 Task: Add a condition where "Status category is new" in unsolved tickets in your groups.
Action: Mouse moved to (324, 568)
Screenshot: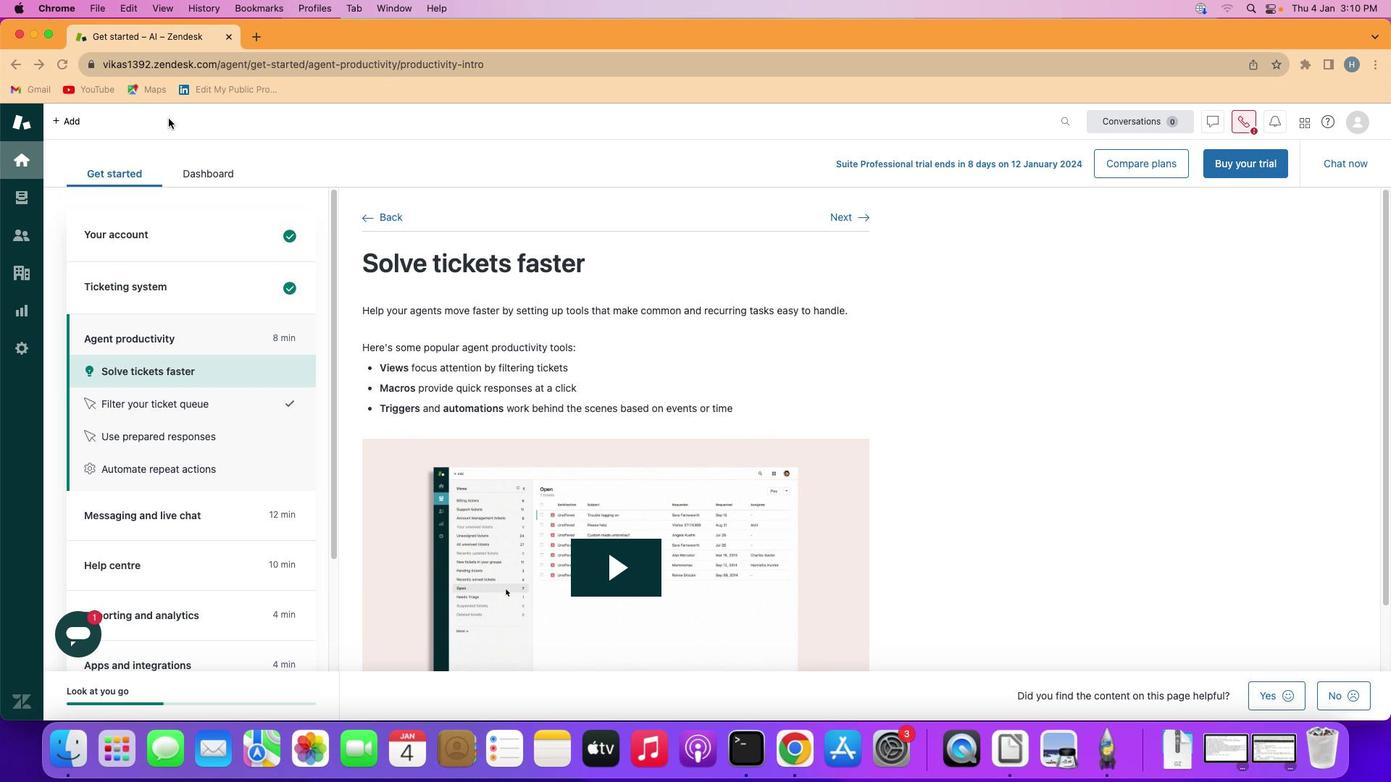 
Action: Mouse pressed left at (324, 568)
Screenshot: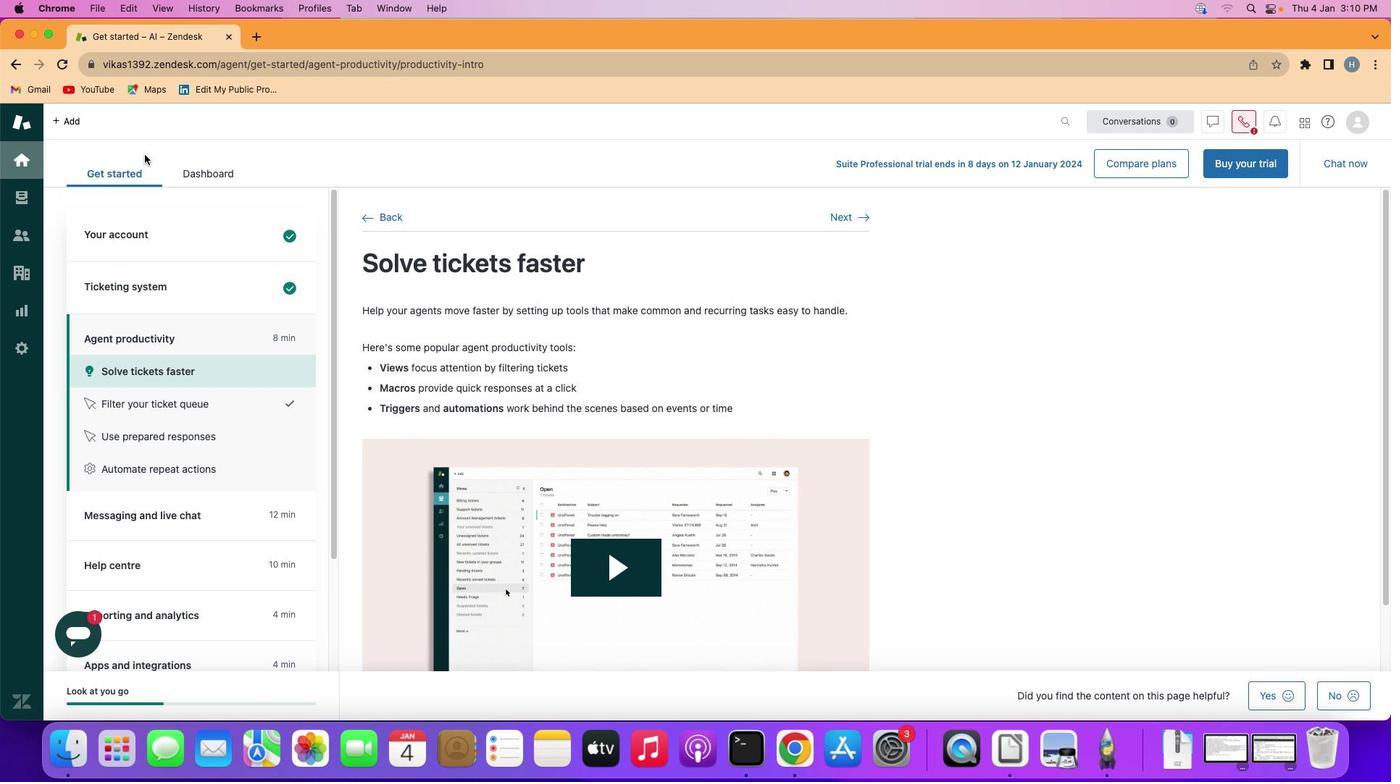 
Action: Mouse moved to (231, 553)
Screenshot: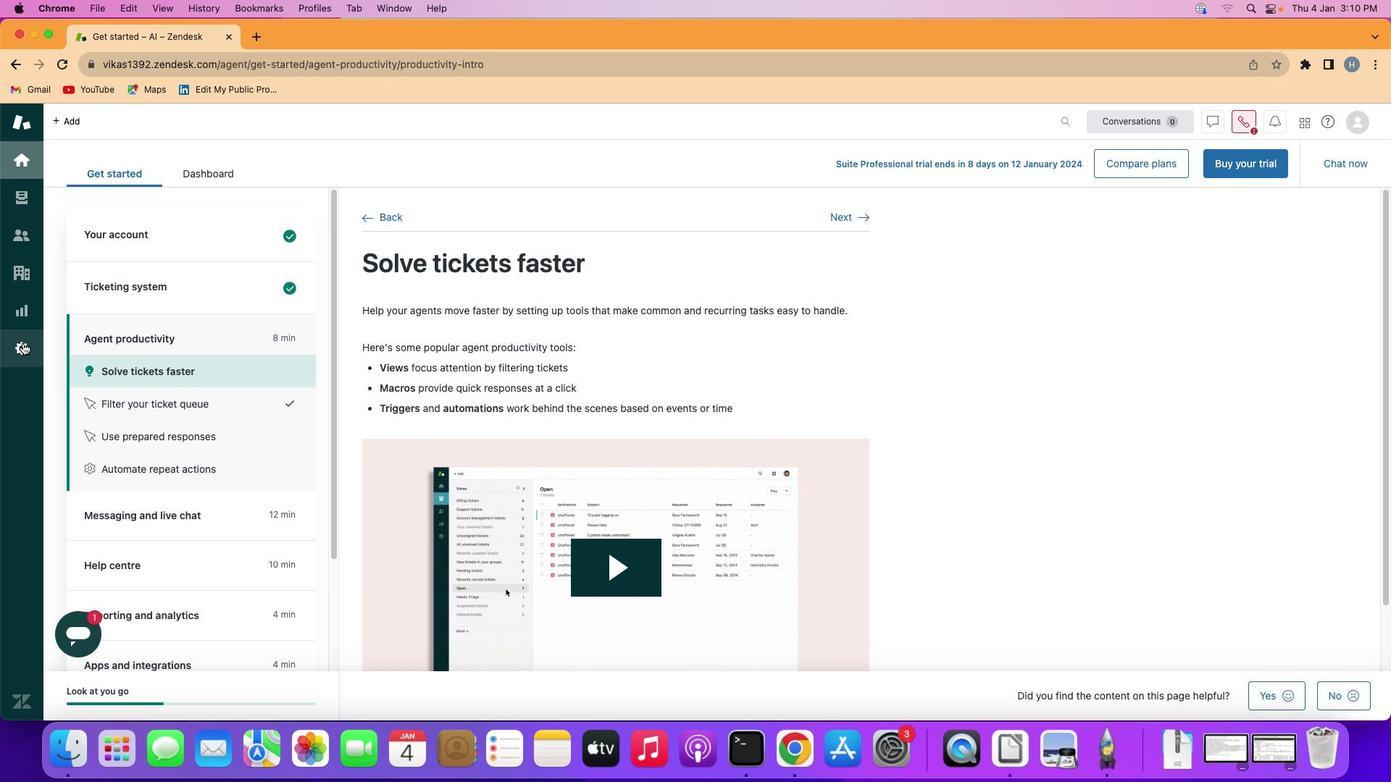 
Action: Mouse pressed left at (231, 553)
Screenshot: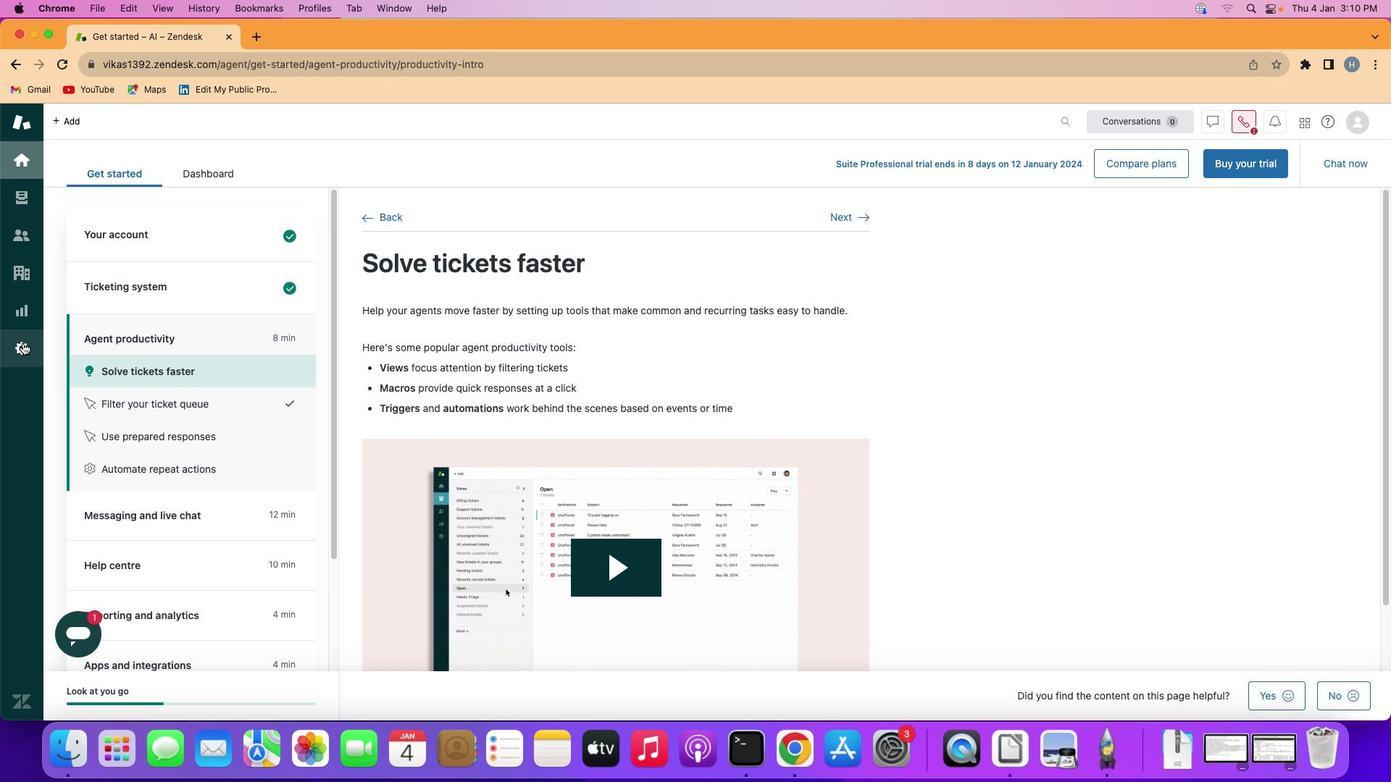 
Action: Mouse moved to (486, 541)
Screenshot: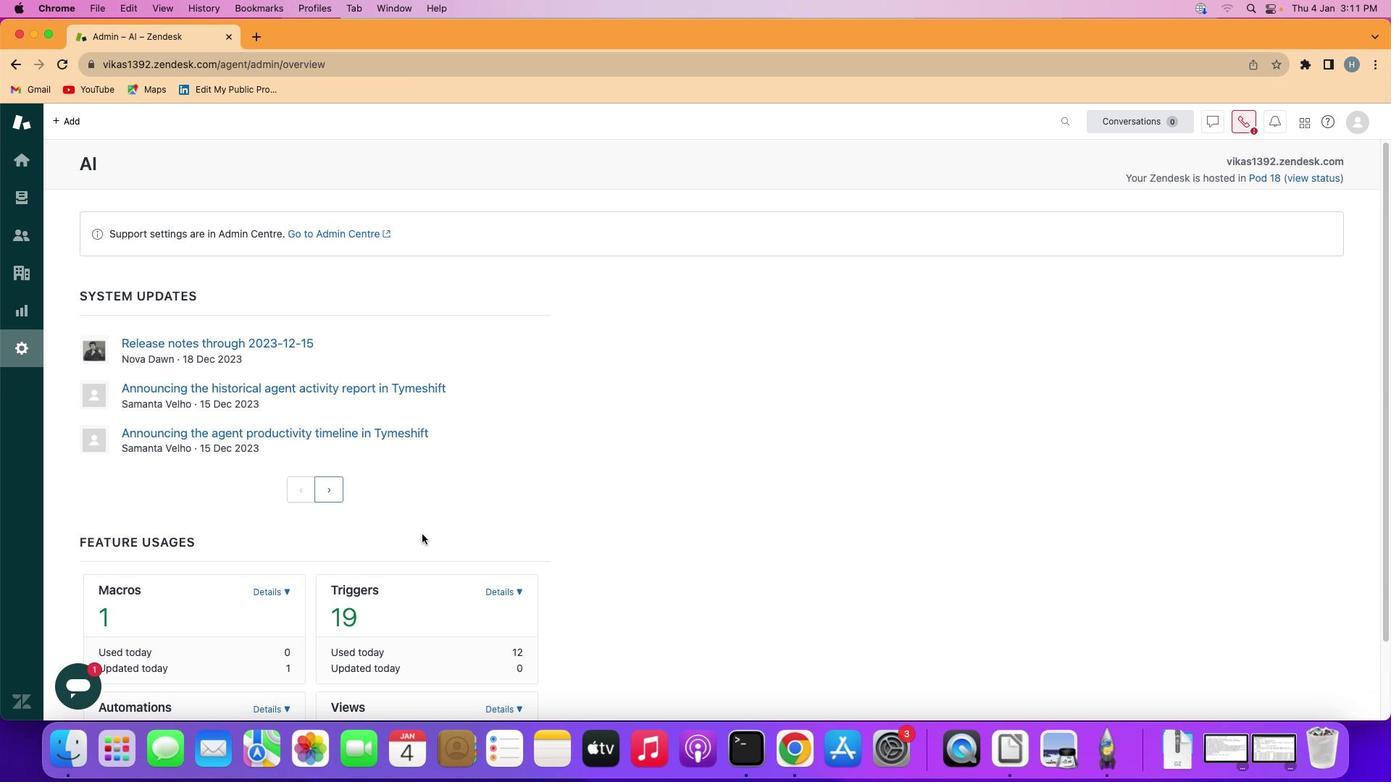 
Action: Mouse scrolled (486, 541) with delta (217, 576)
Screenshot: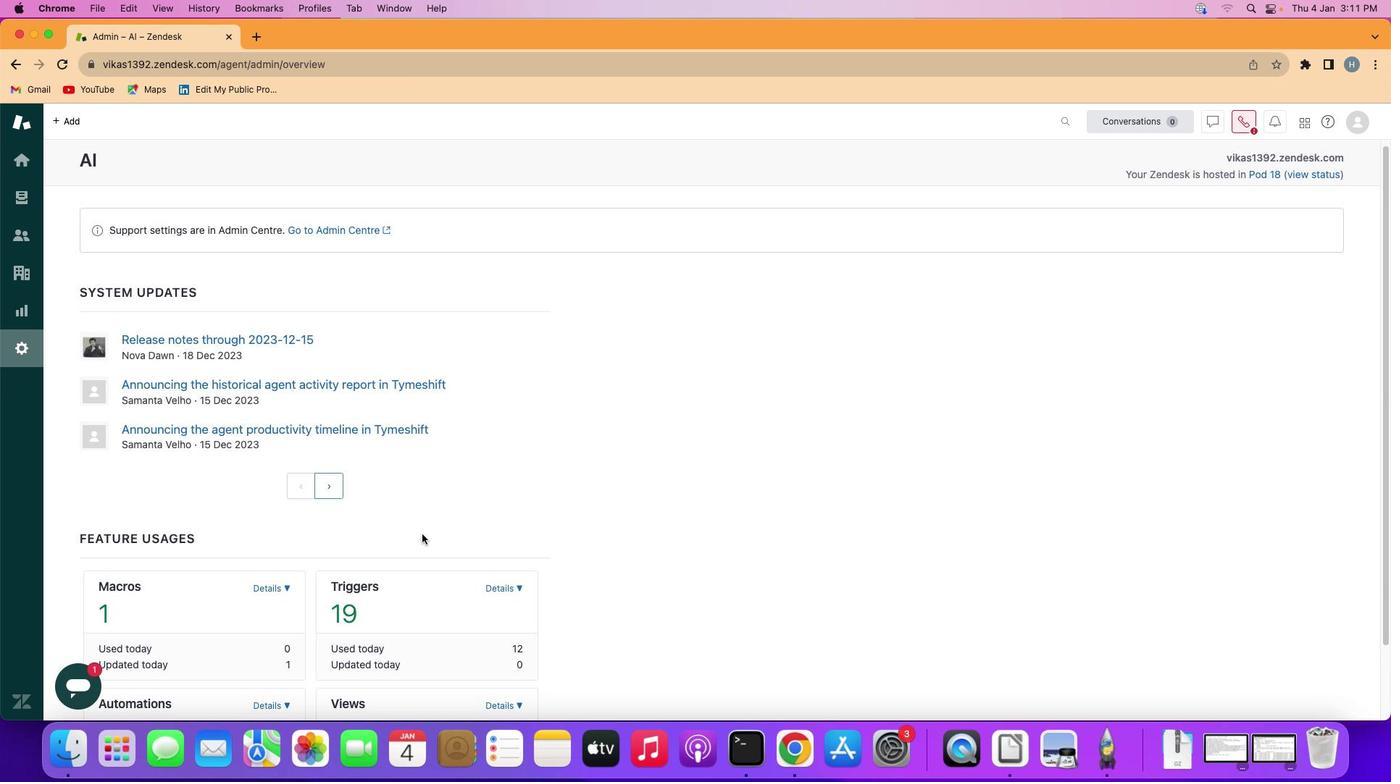 
Action: Mouse scrolled (486, 541) with delta (217, 576)
Screenshot: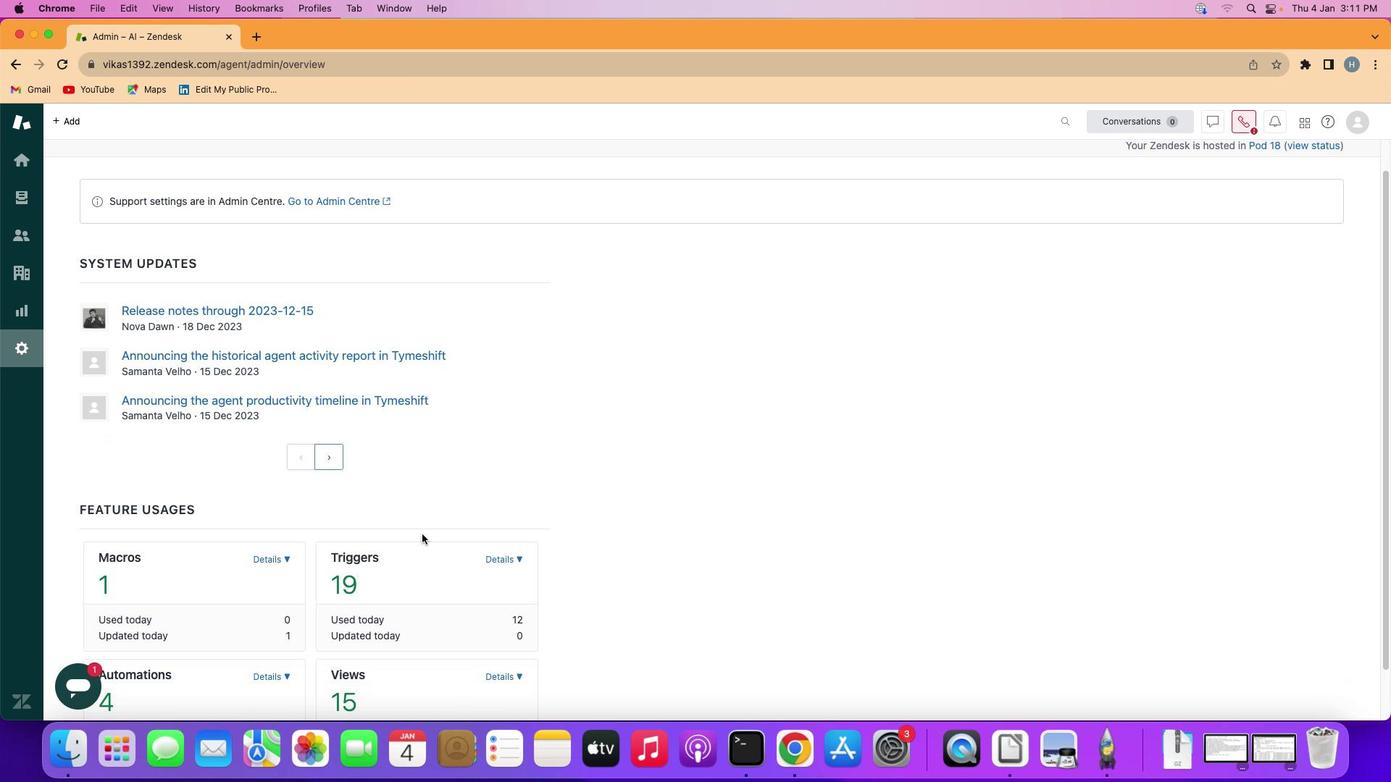 
Action: Mouse scrolled (486, 541) with delta (217, 576)
Screenshot: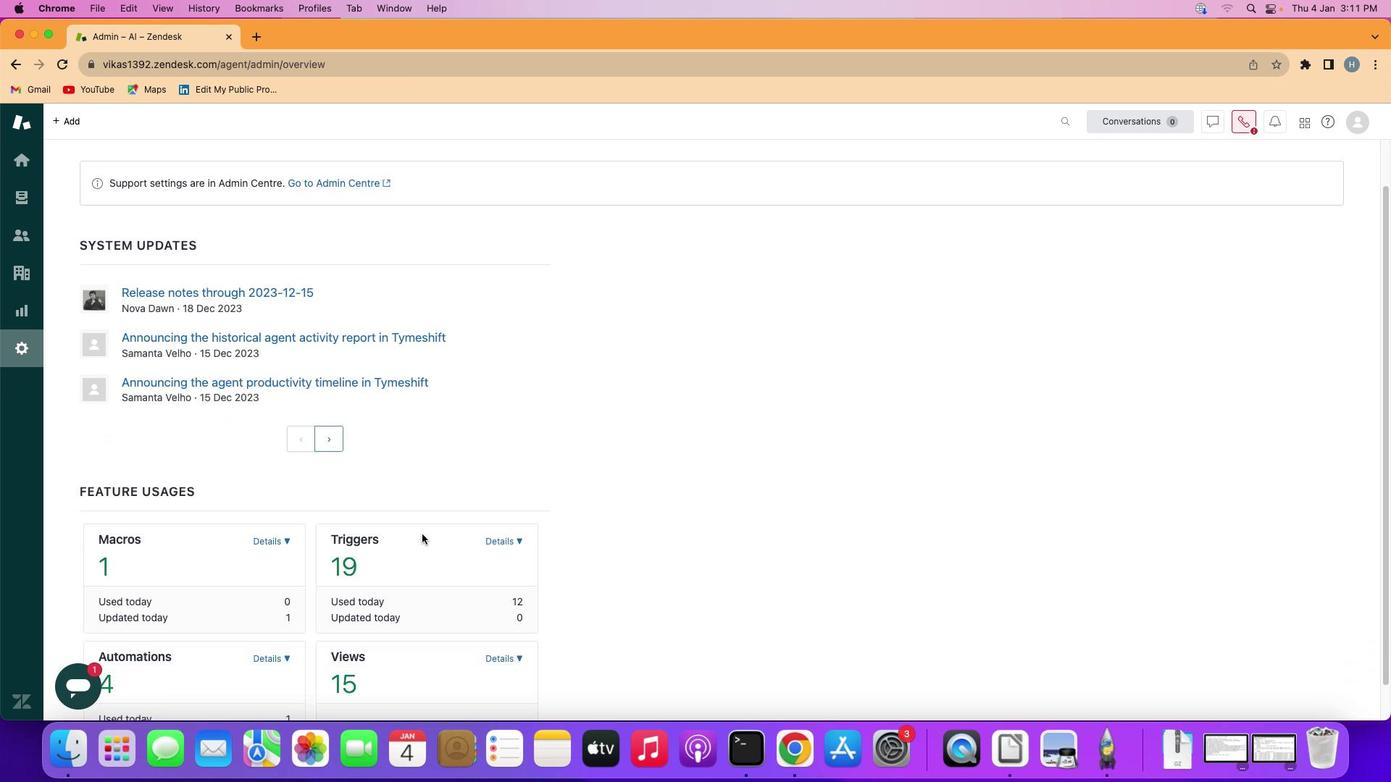 
Action: Mouse scrolled (486, 541) with delta (217, 576)
Screenshot: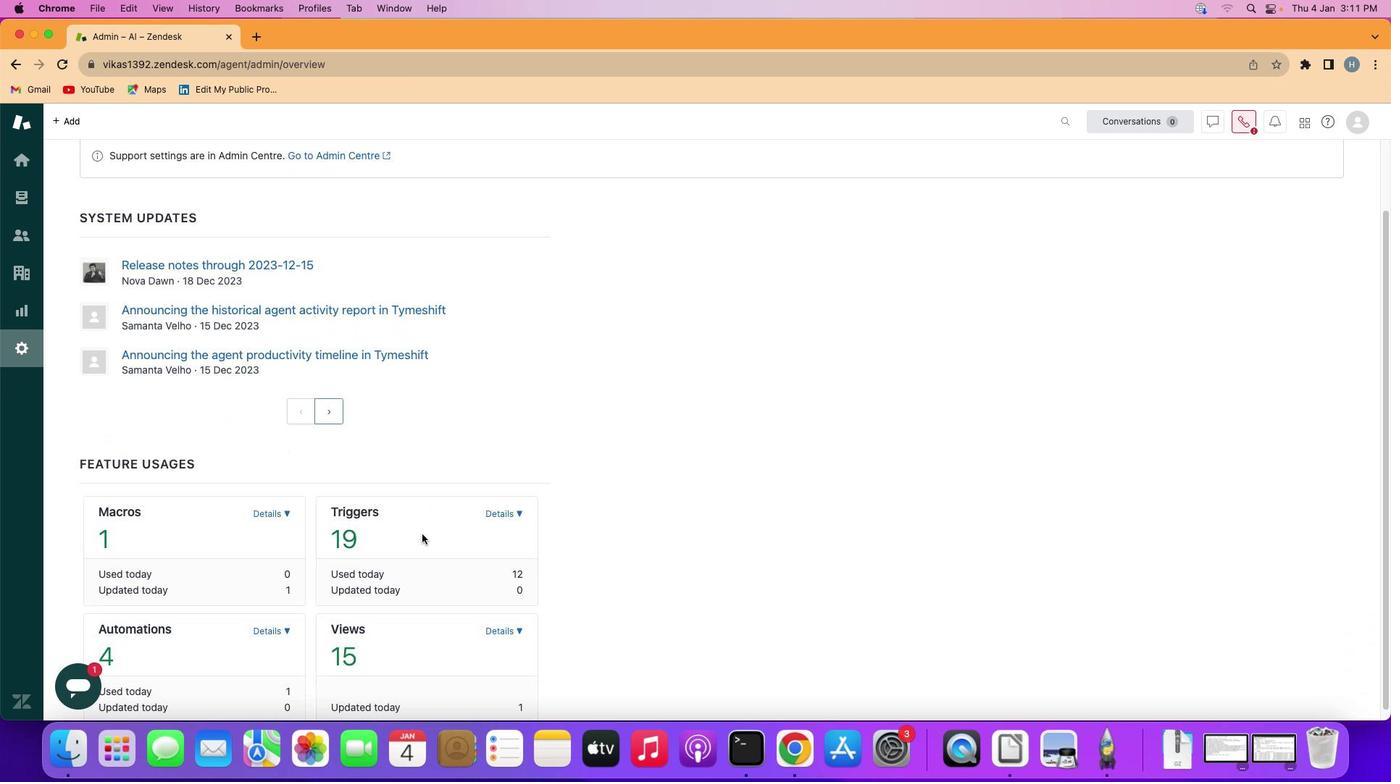 
Action: Mouse scrolled (486, 541) with delta (217, 576)
Screenshot: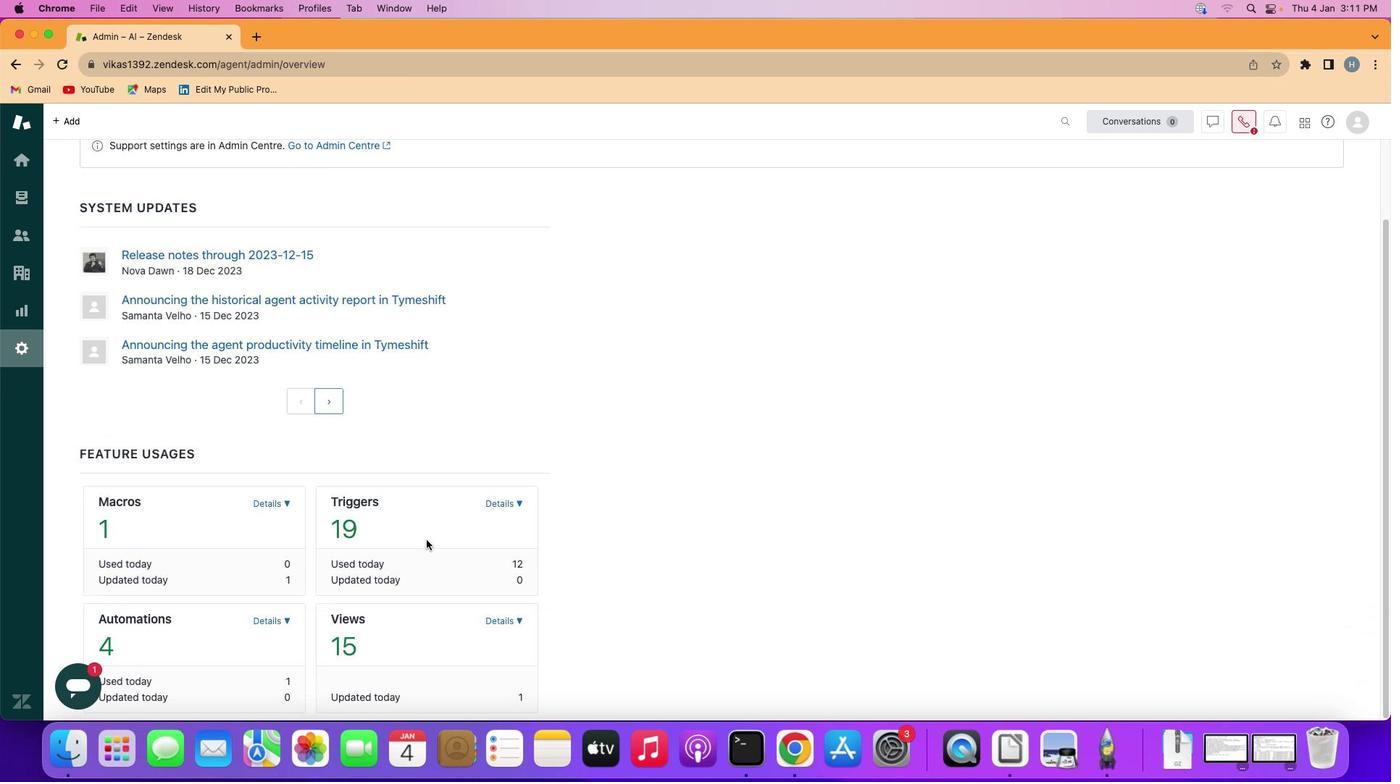 
Action: Mouse moved to (536, 534)
Screenshot: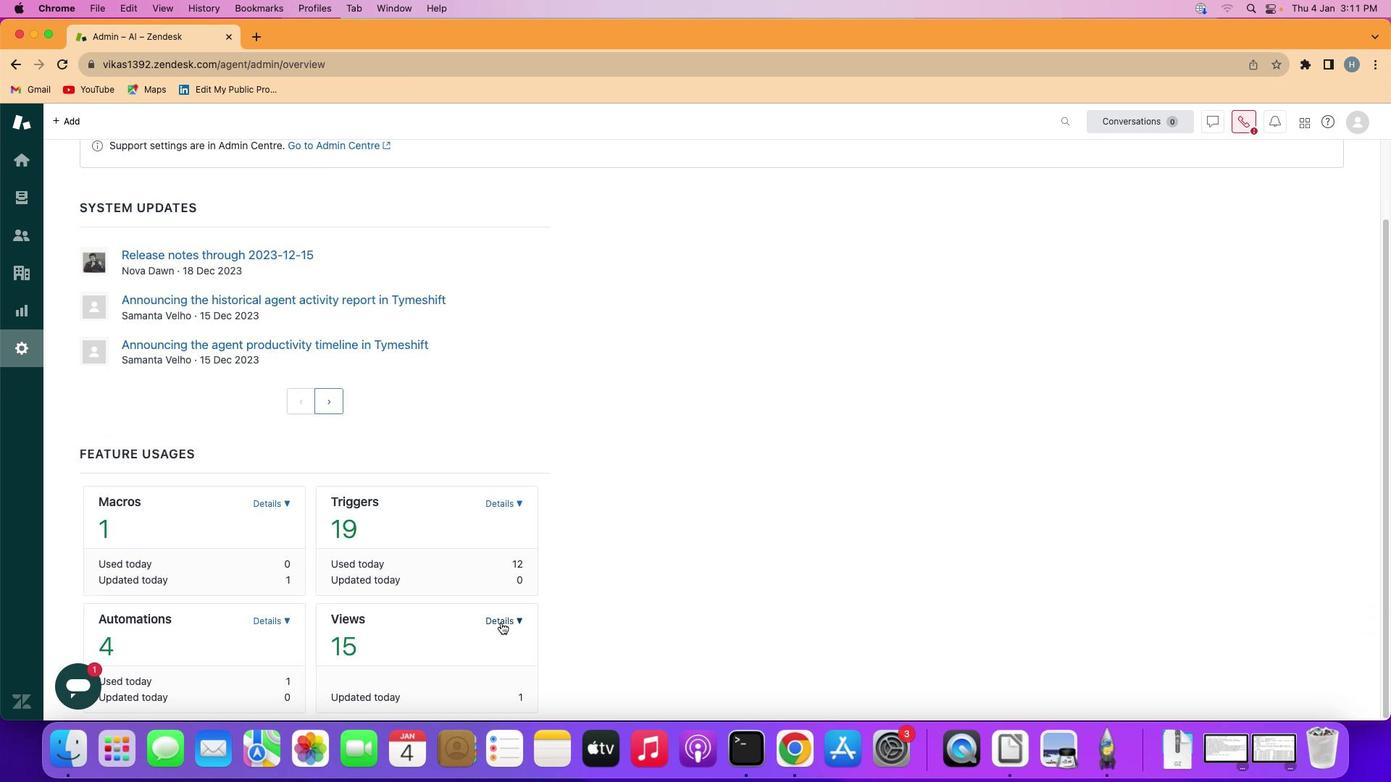 
Action: Mouse pressed left at (536, 534)
Screenshot: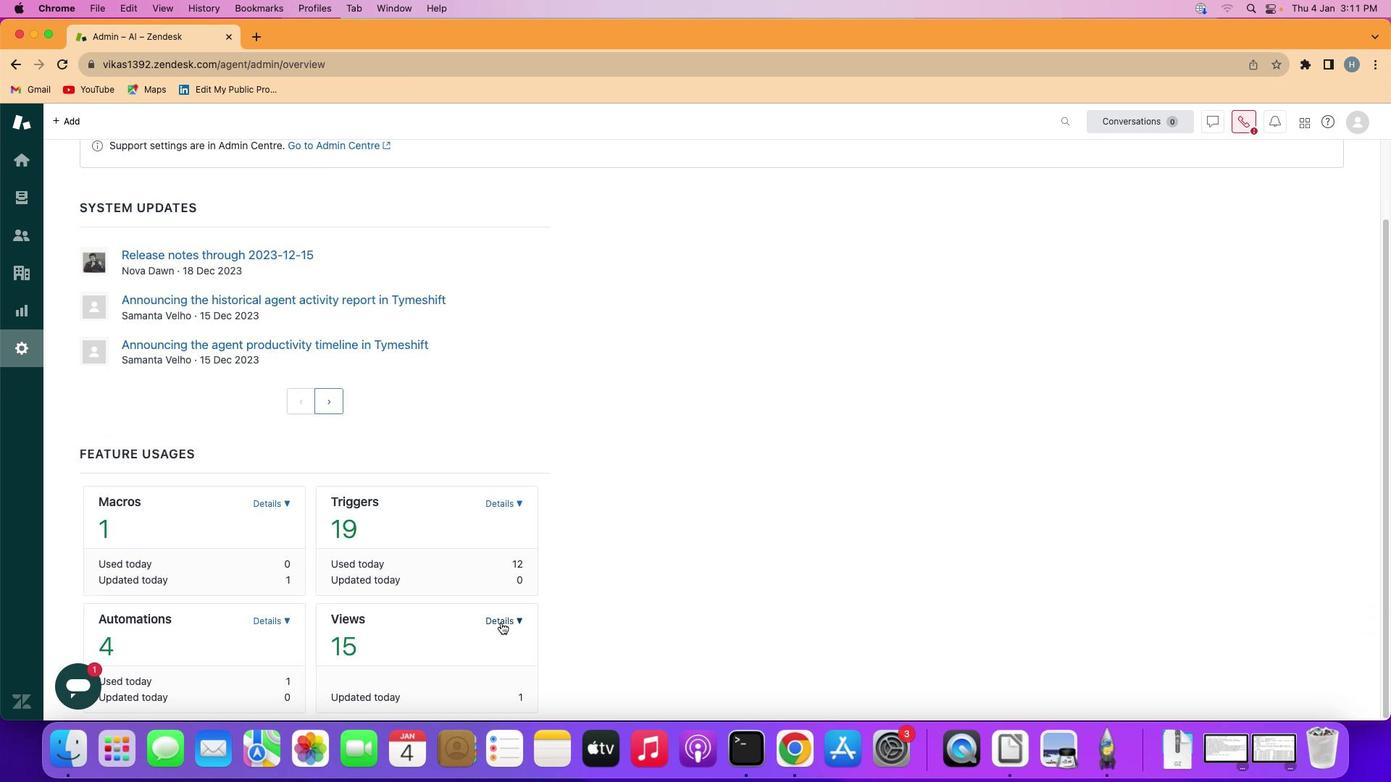 
Action: Mouse moved to (490, 531)
Screenshot: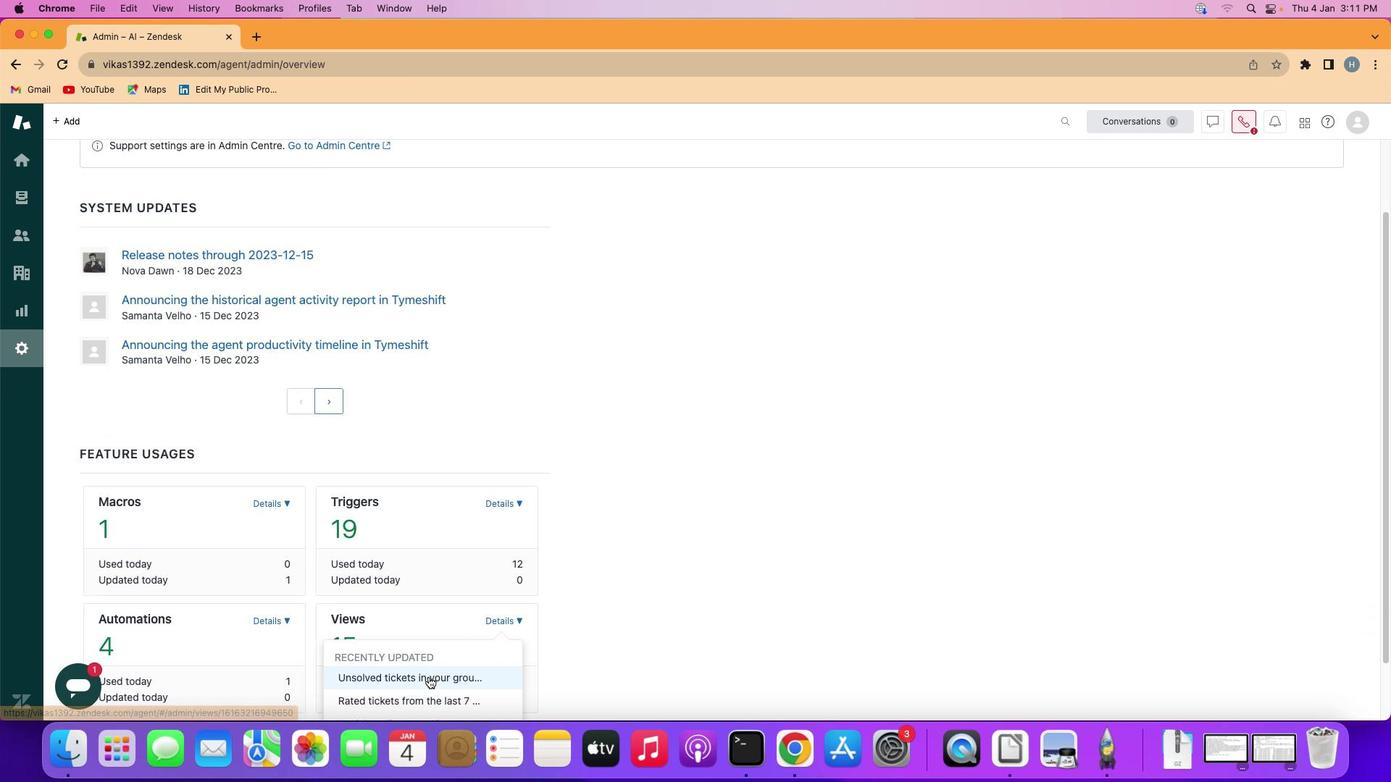 
Action: Mouse pressed left at (490, 531)
Screenshot: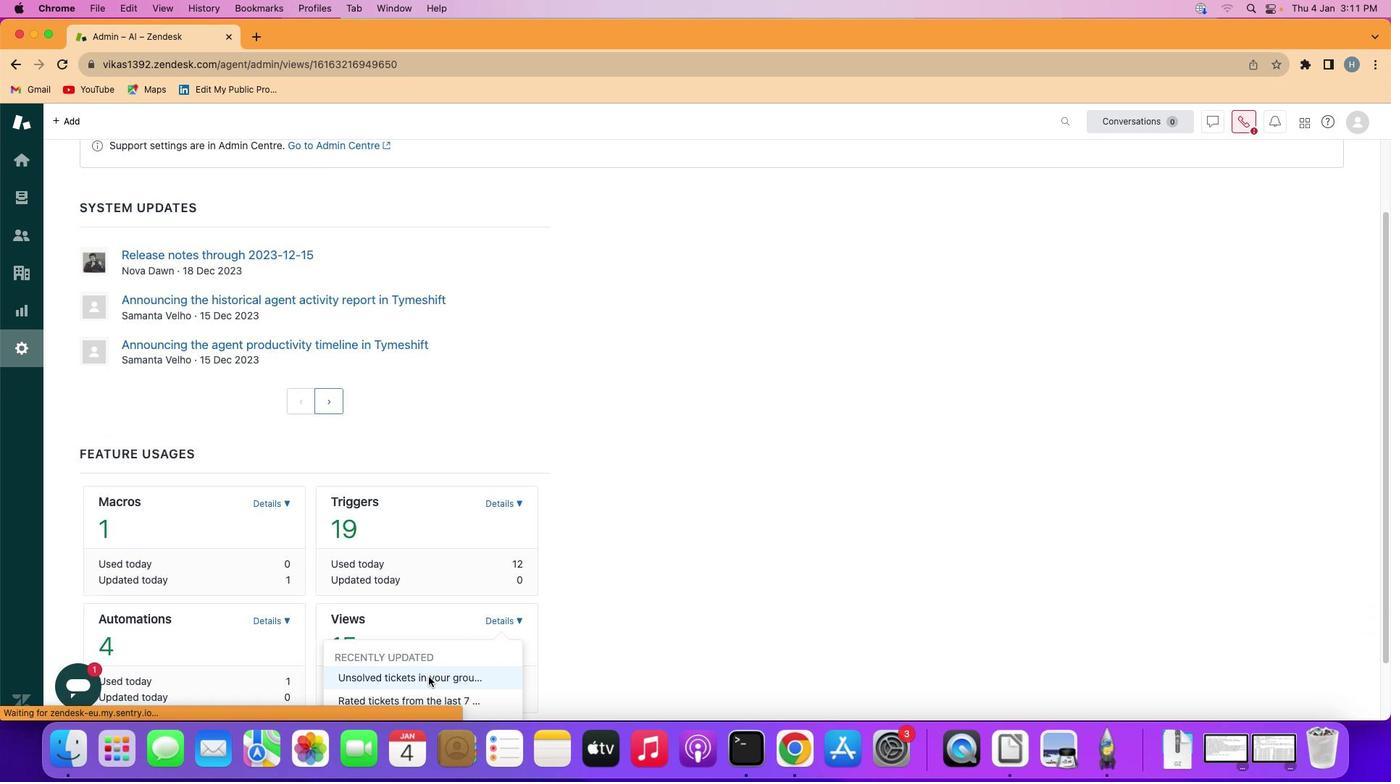 
Action: Mouse moved to (394, 540)
Screenshot: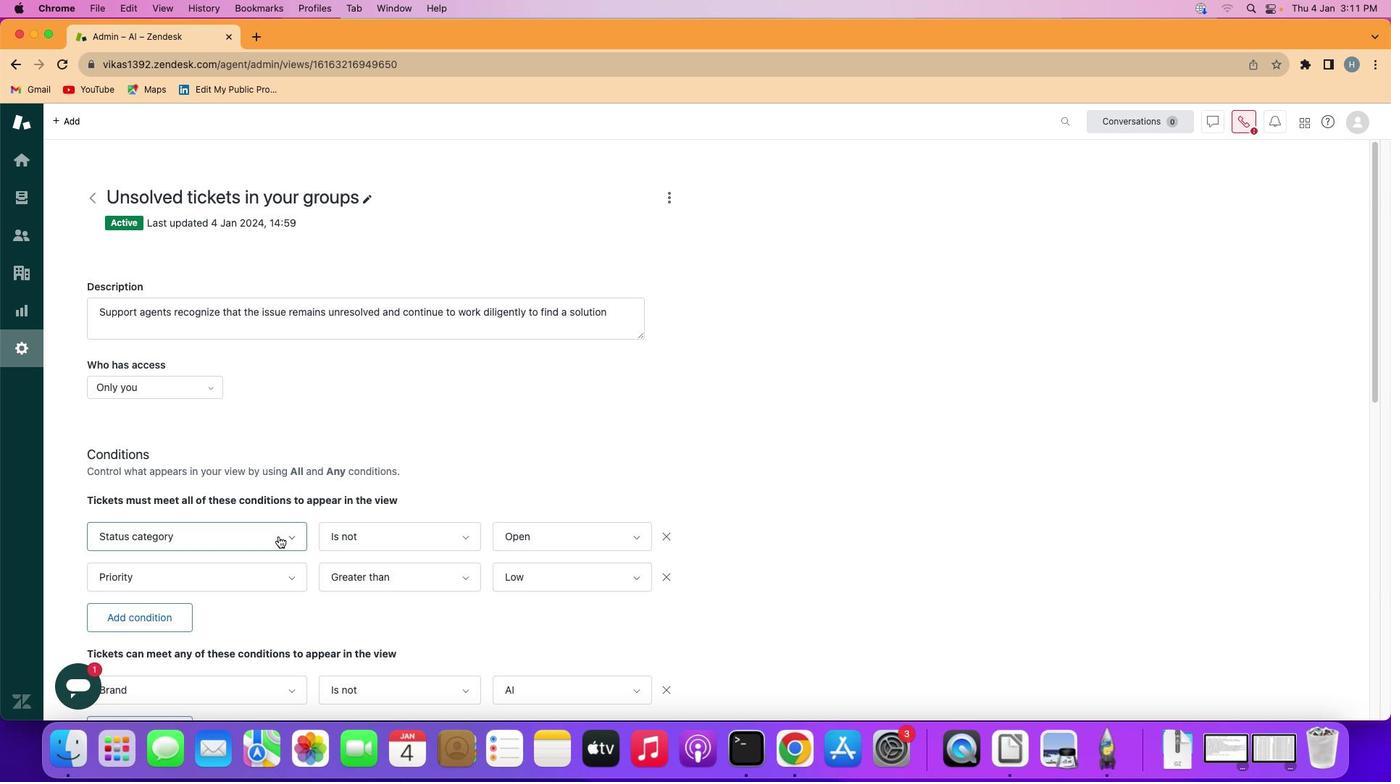 
Action: Mouse pressed left at (394, 540)
Screenshot: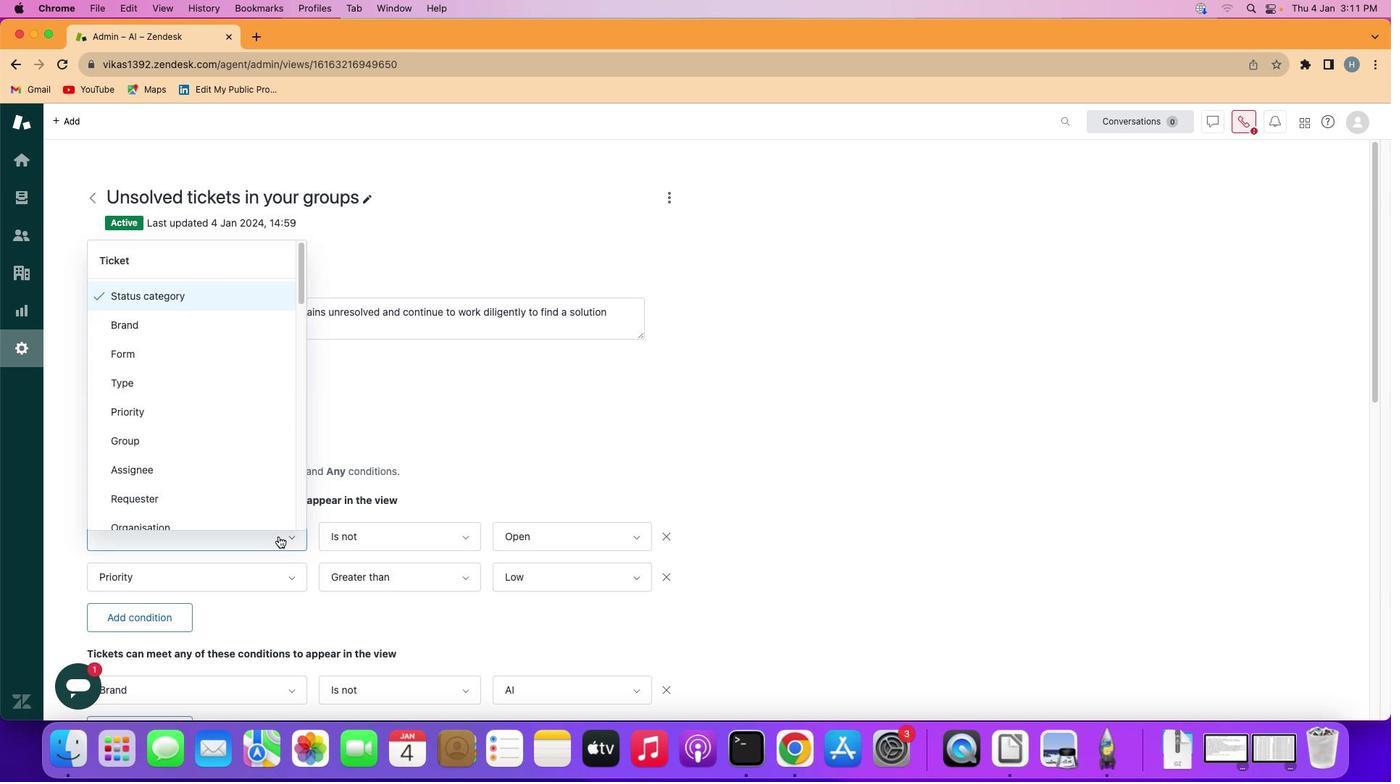 
Action: Mouse moved to (357, 557)
Screenshot: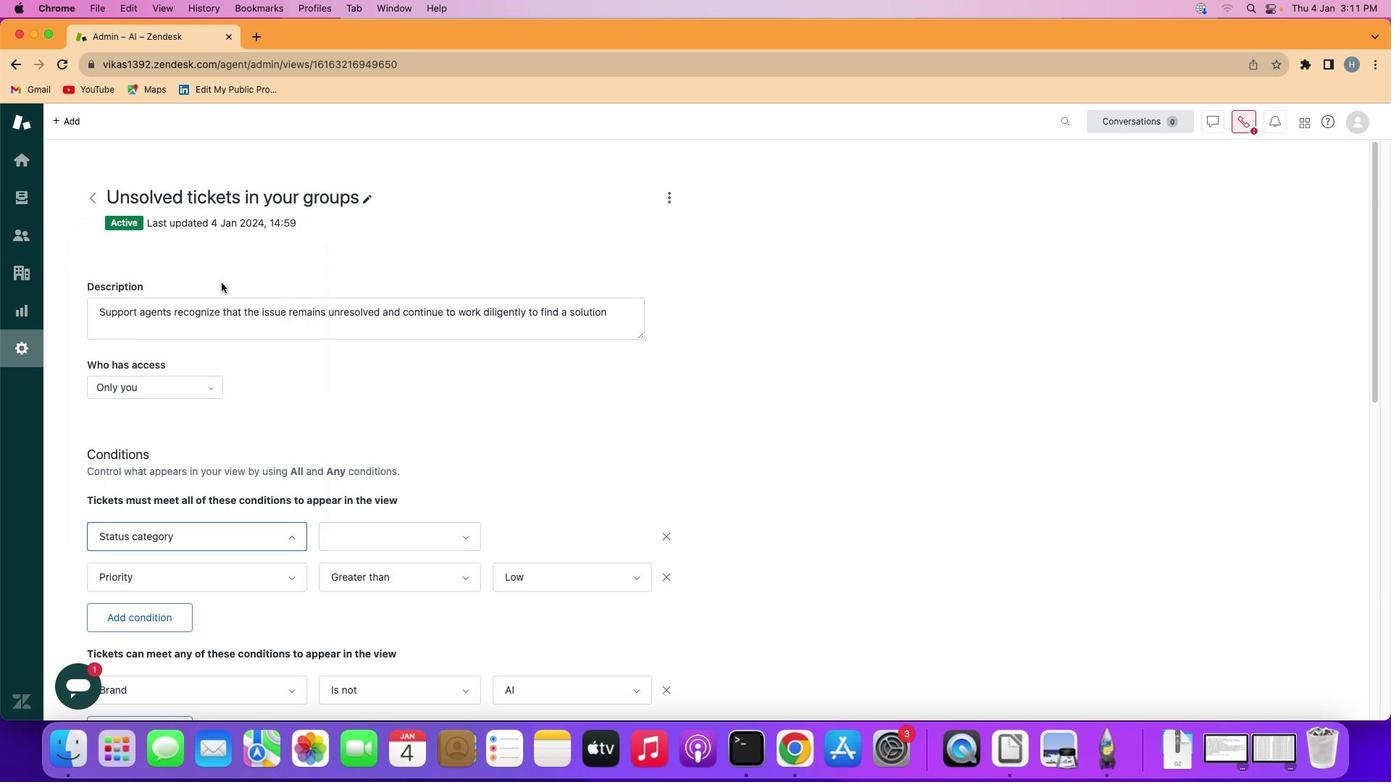 
Action: Mouse pressed left at (357, 557)
Screenshot: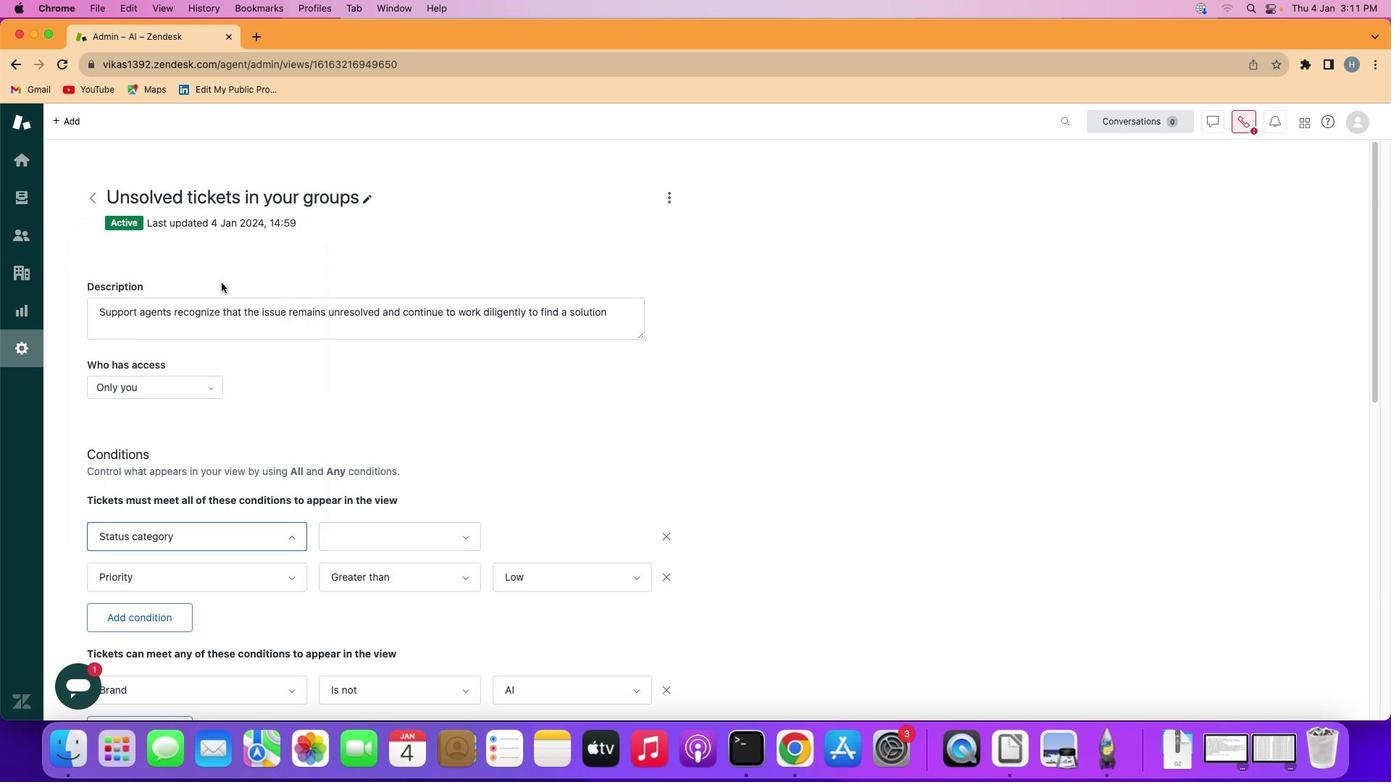 
Action: Mouse moved to (505, 540)
Screenshot: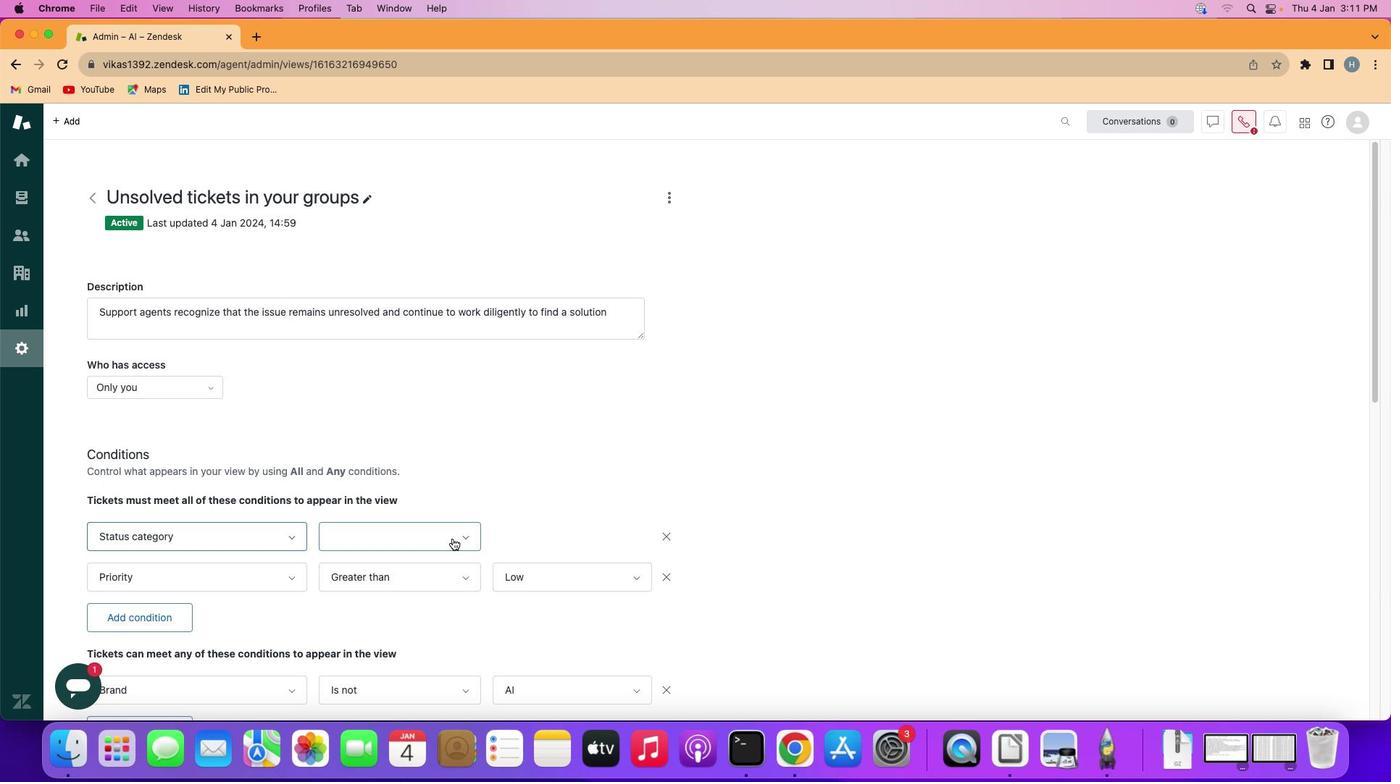
Action: Mouse pressed left at (505, 540)
Screenshot: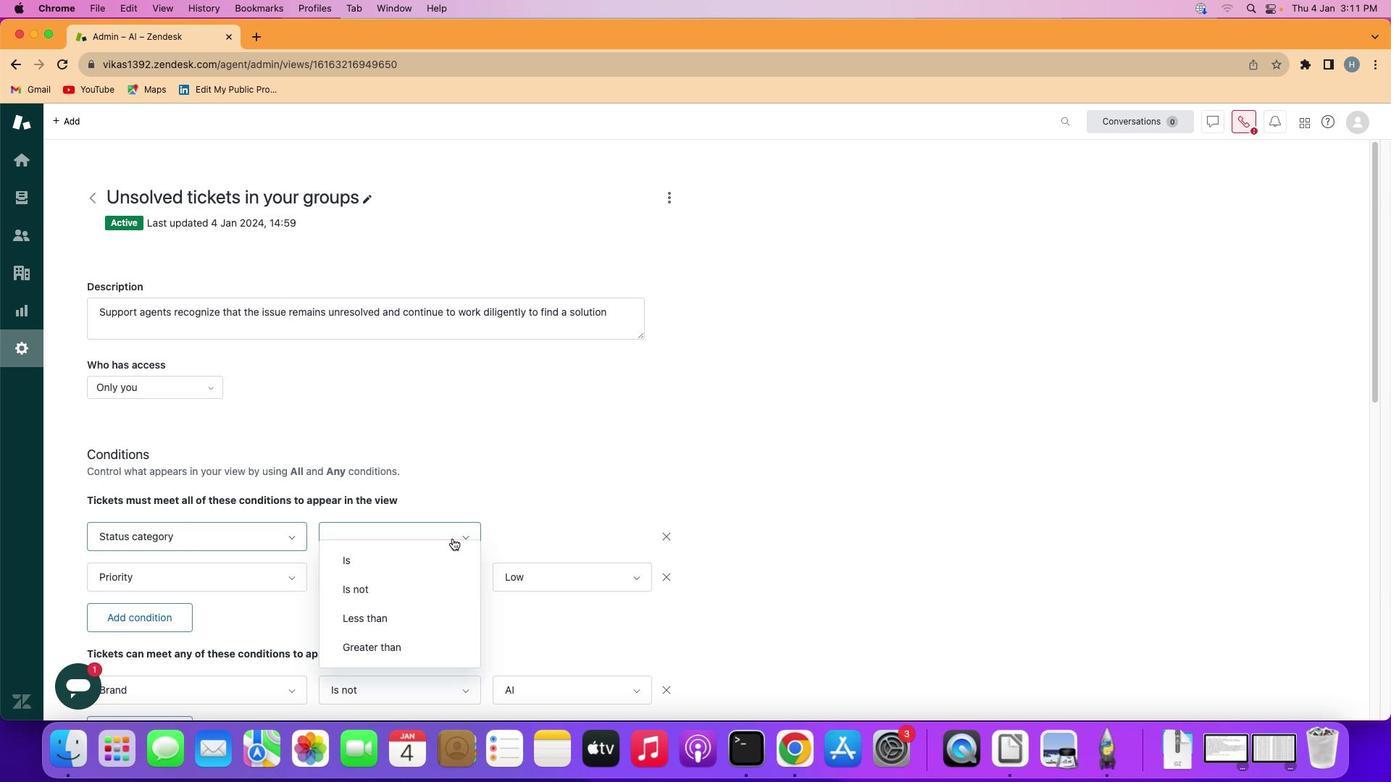 
Action: Mouse moved to (485, 538)
Screenshot: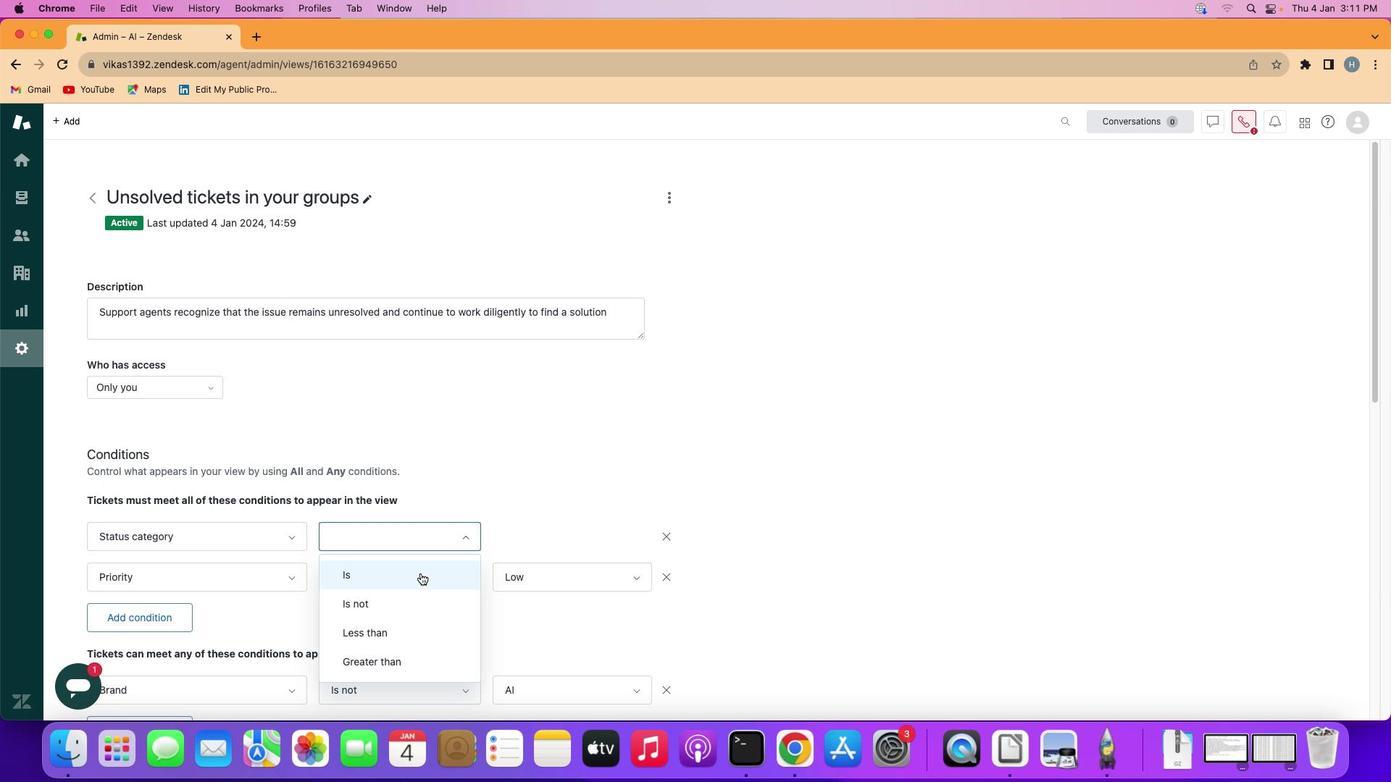 
Action: Mouse pressed left at (485, 538)
Screenshot: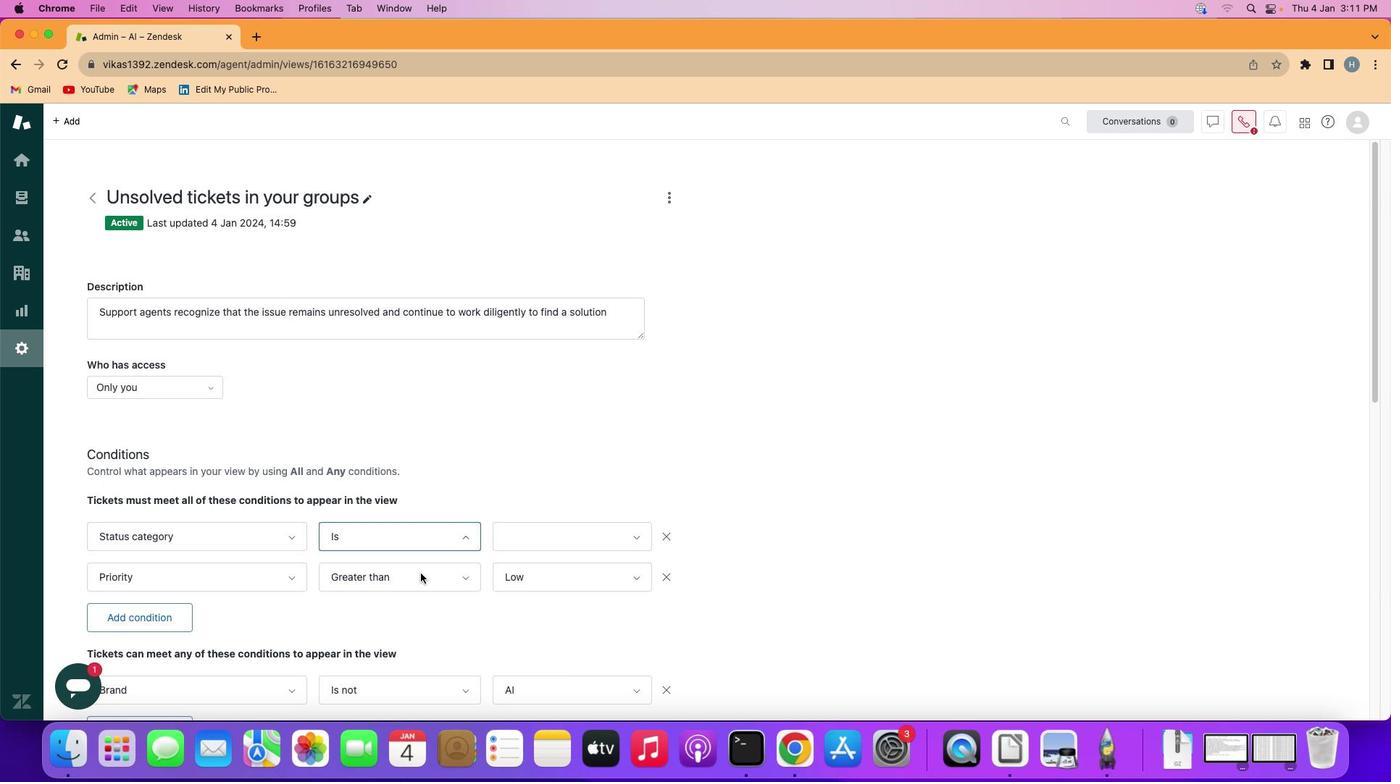 
Action: Mouse moved to (608, 540)
Screenshot: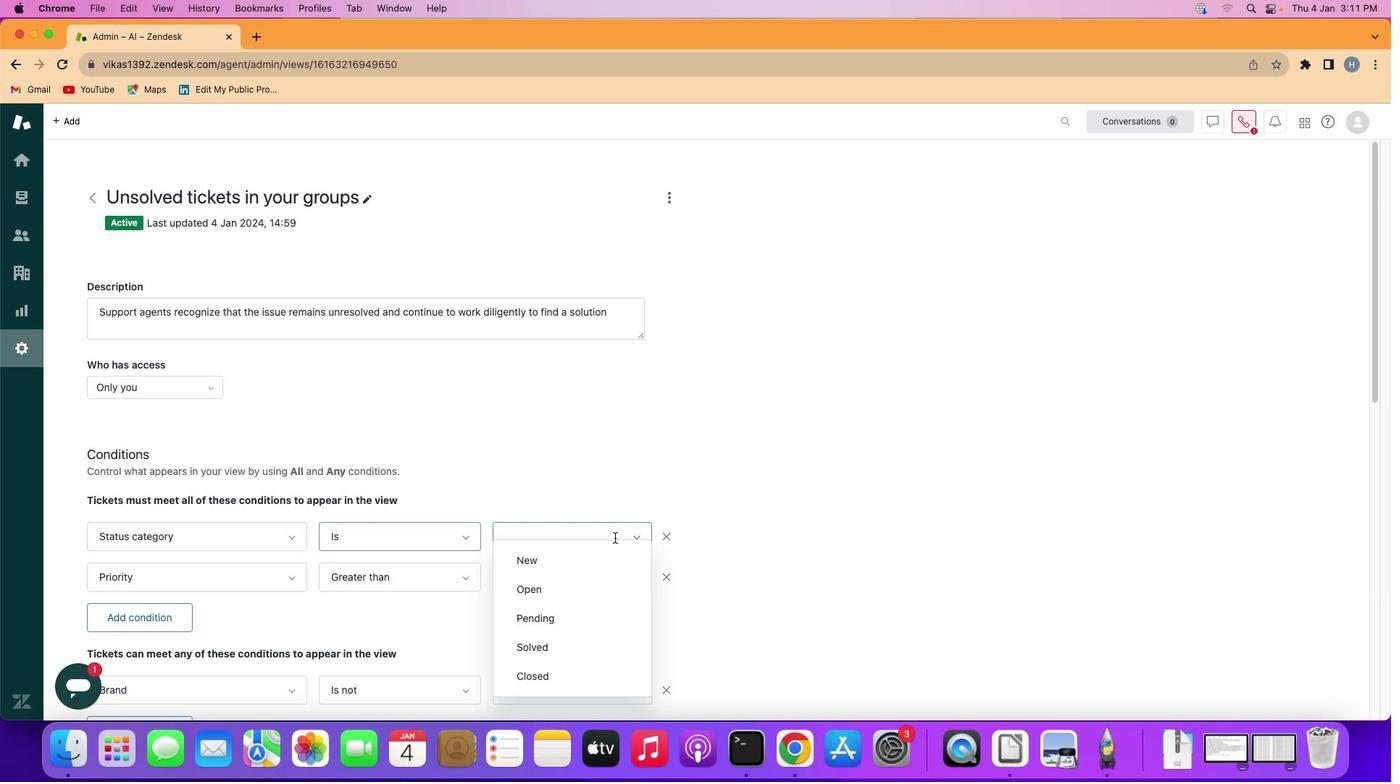 
Action: Mouse pressed left at (608, 540)
Screenshot: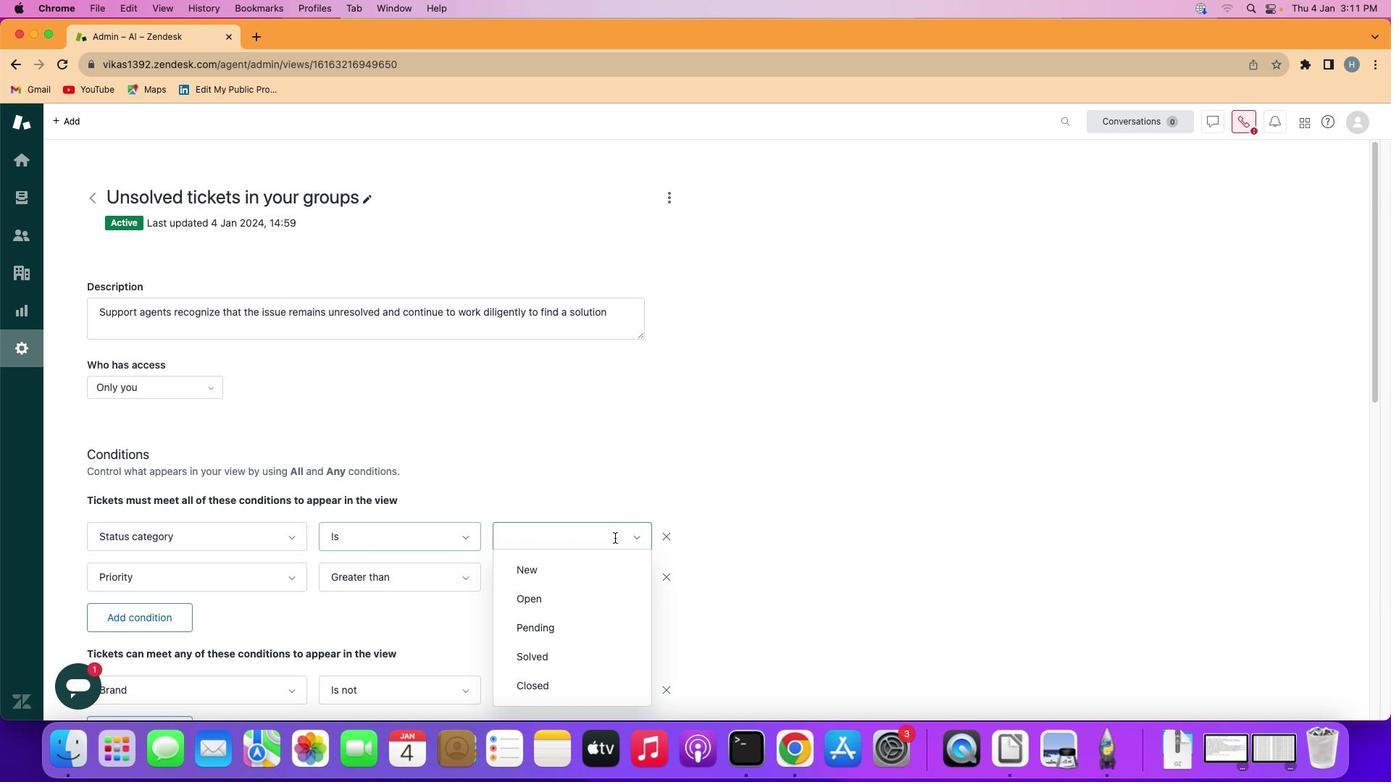 
Action: Mouse moved to (592, 538)
Screenshot: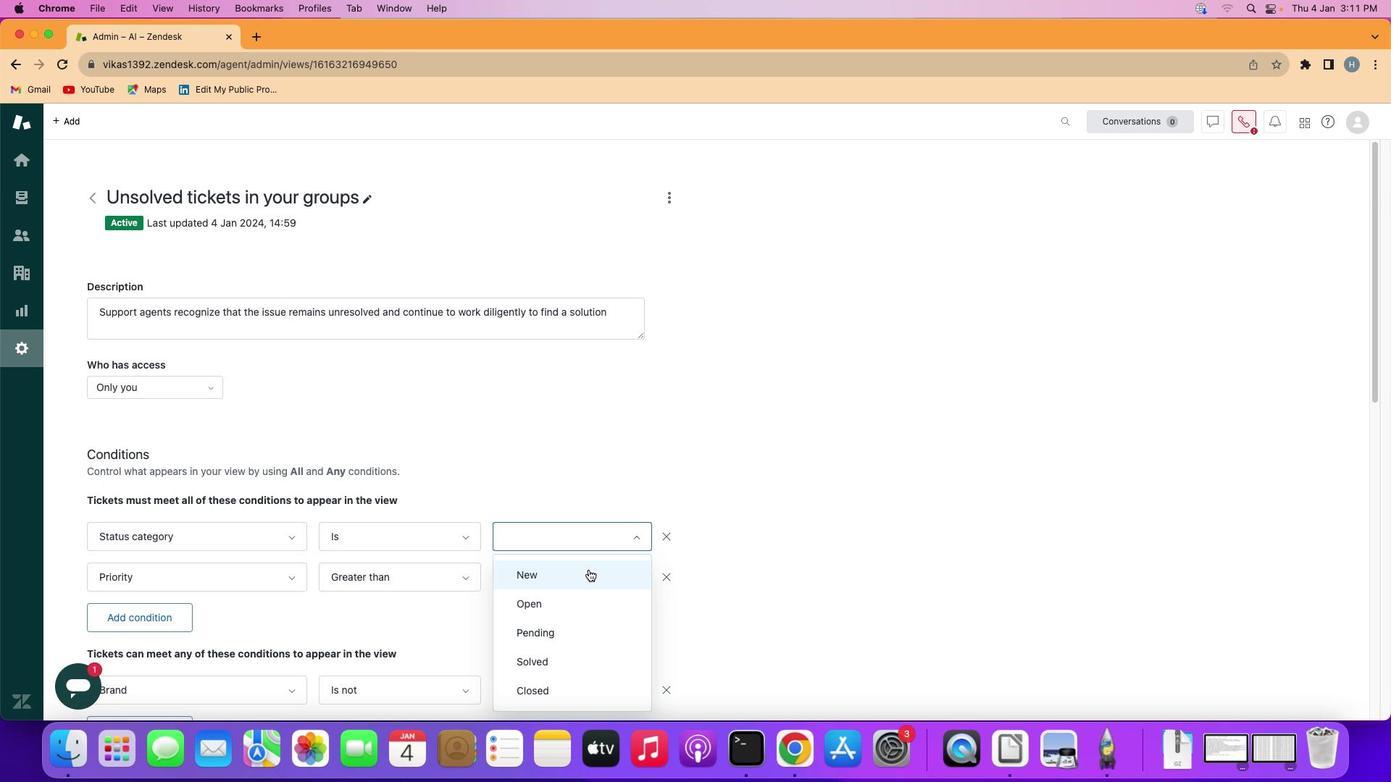 
Action: Mouse pressed left at (592, 538)
Screenshot: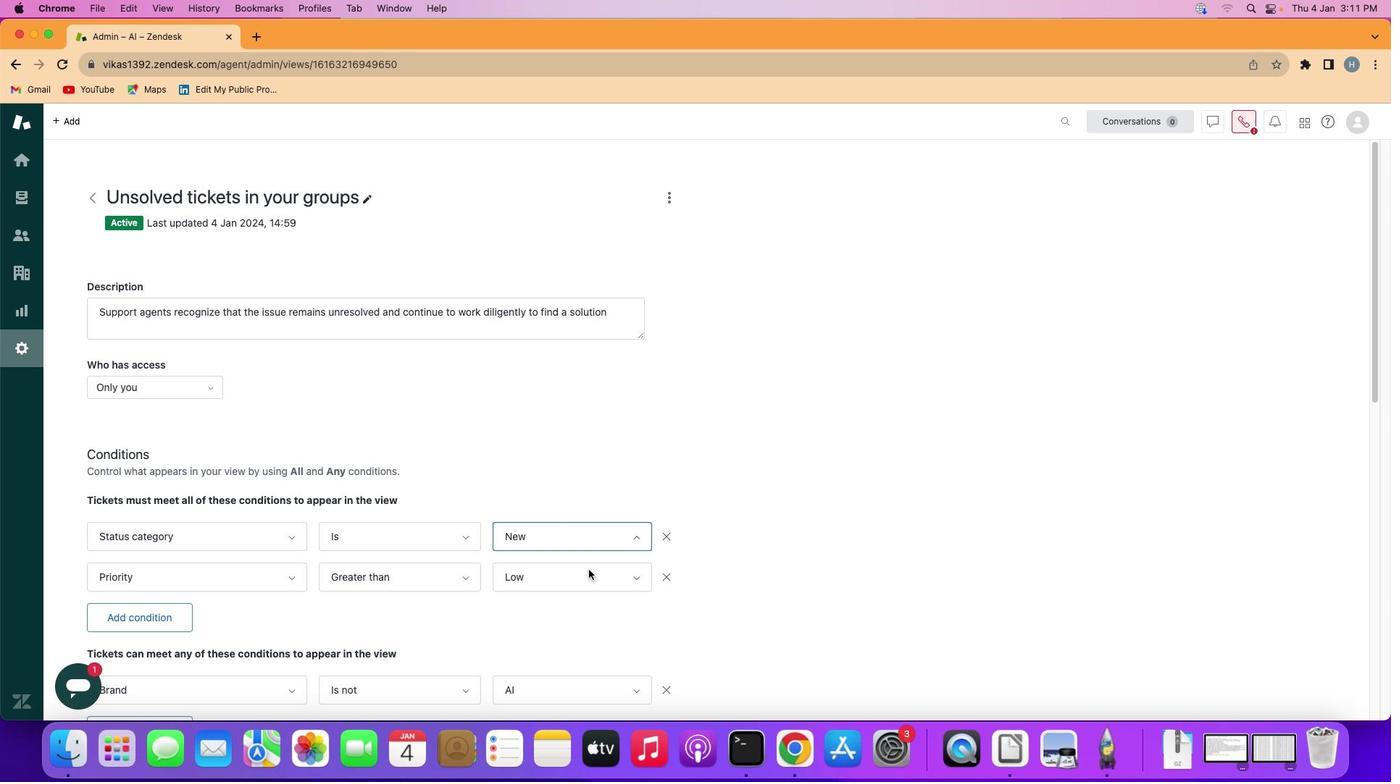 
Action: Mouse moved to (607, 534)
Screenshot: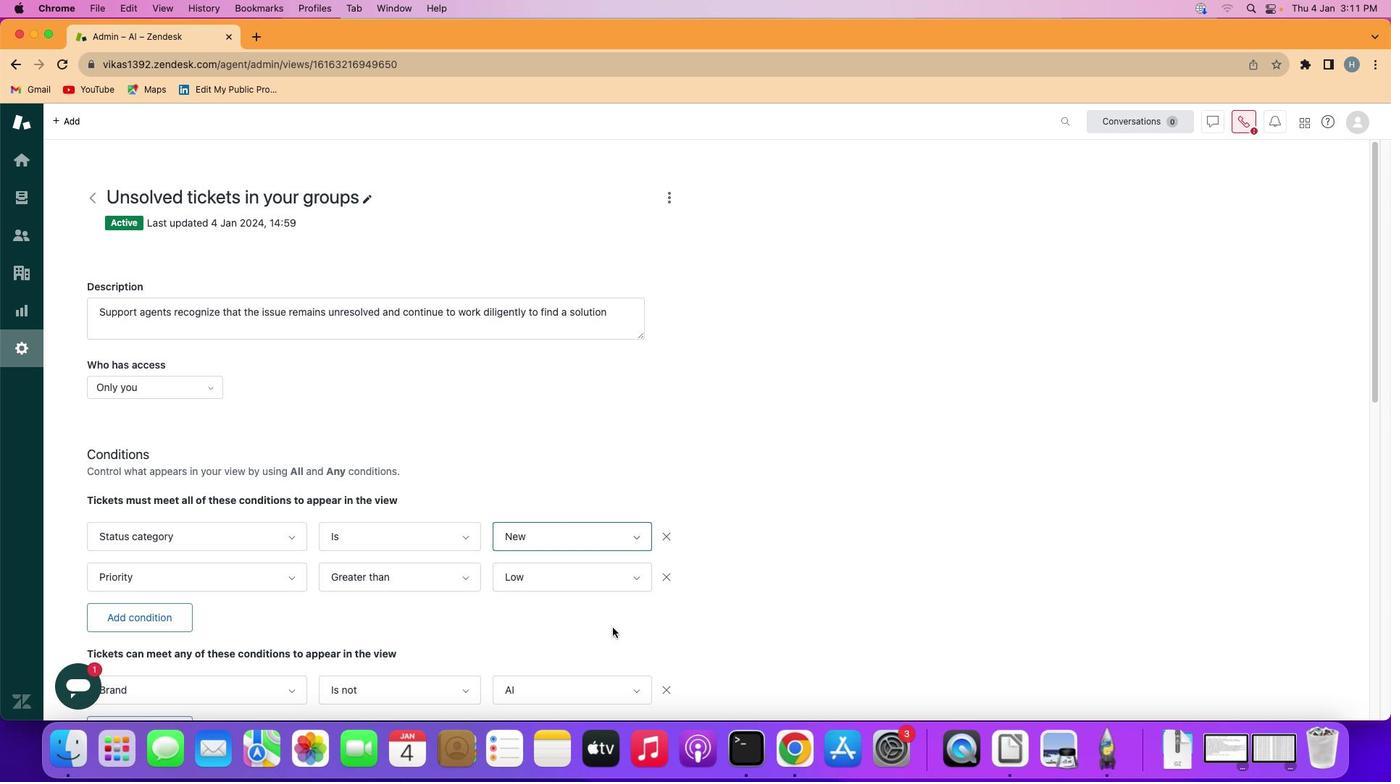 
Action: Mouse scrolled (607, 534) with delta (217, 576)
Screenshot: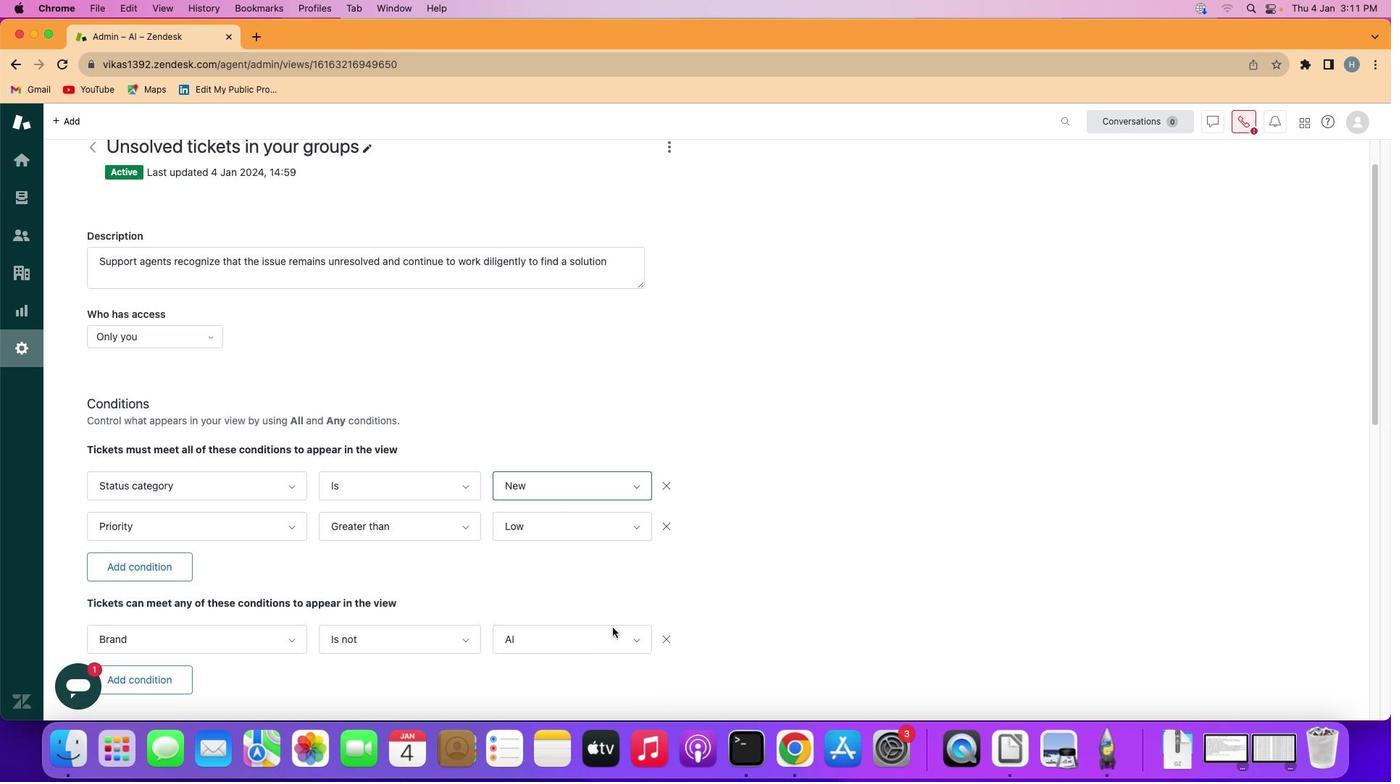 
Action: Mouse moved to (607, 534)
Screenshot: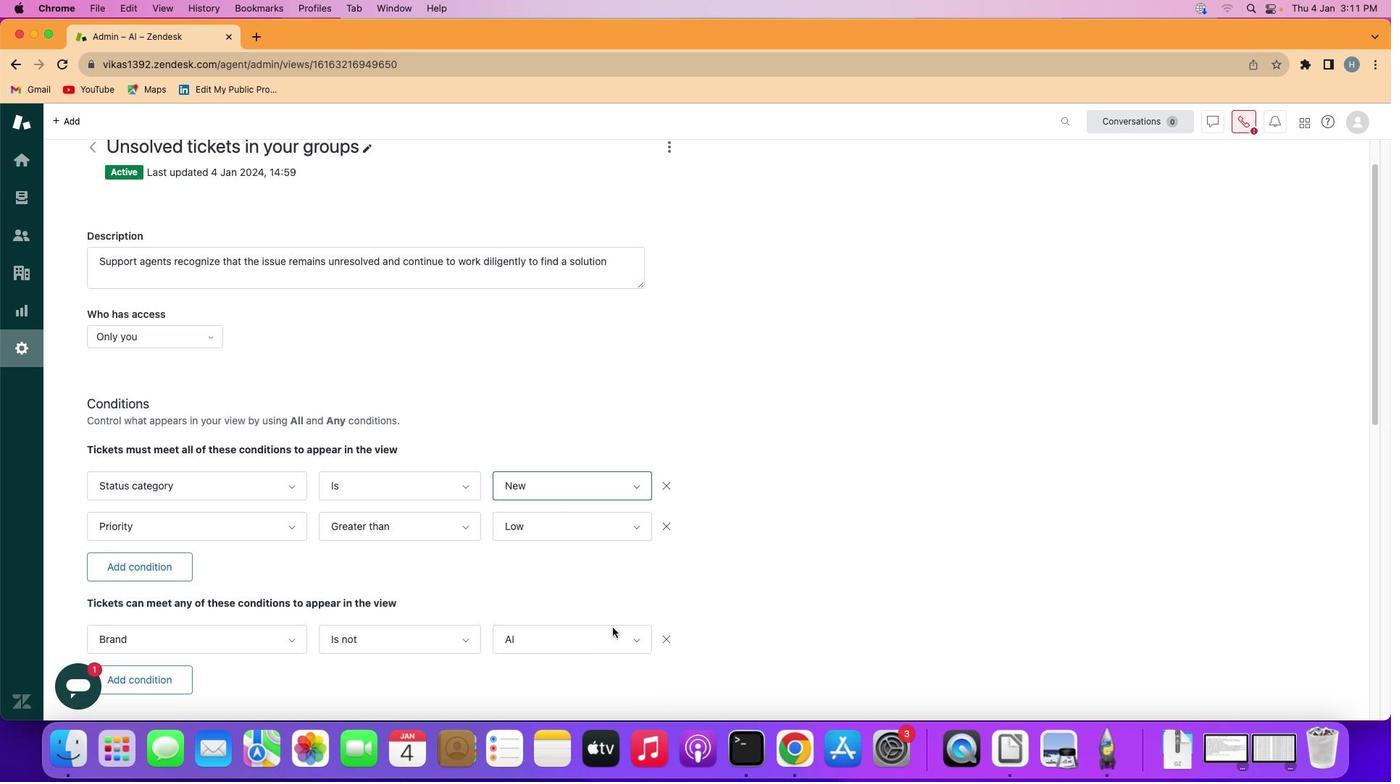 
Action: Mouse scrolled (607, 534) with delta (217, 576)
Screenshot: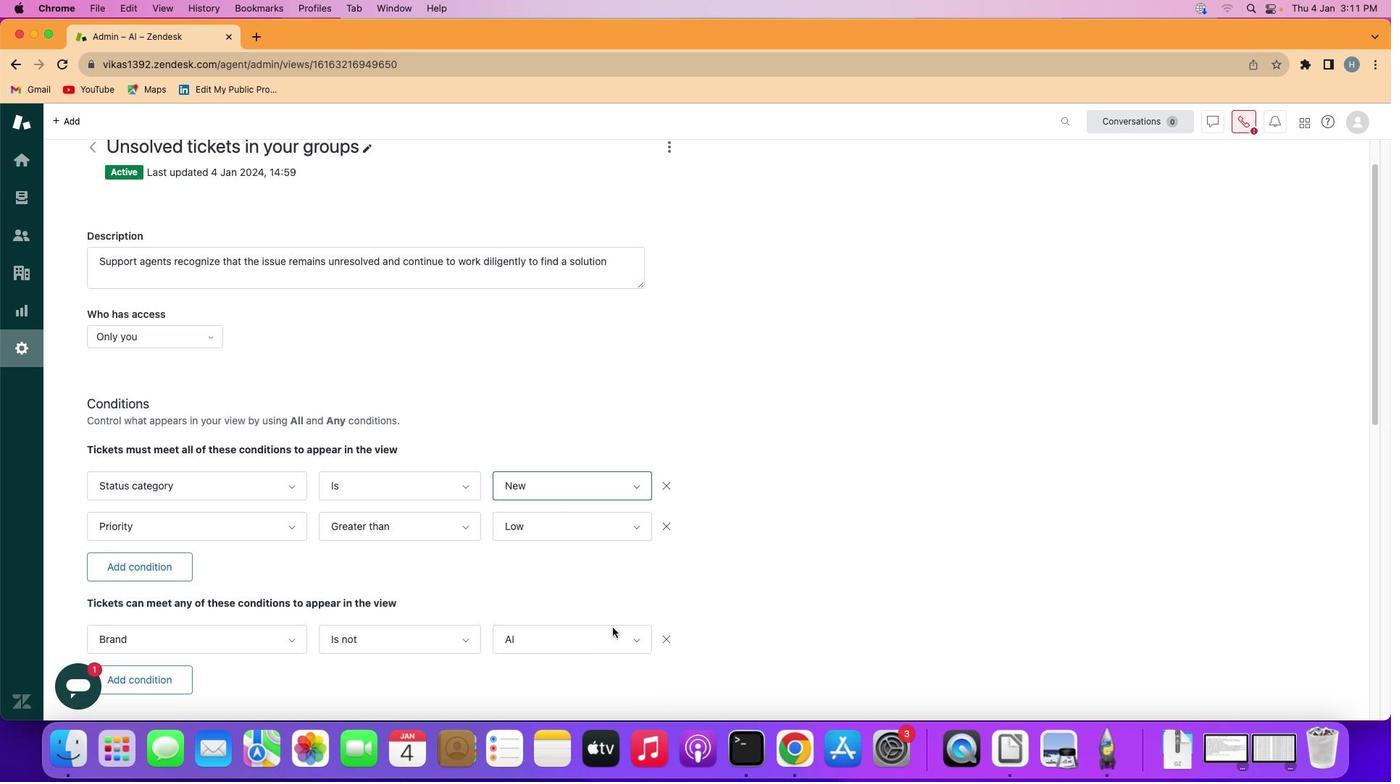 
Action: Mouse scrolled (607, 534) with delta (217, 576)
Screenshot: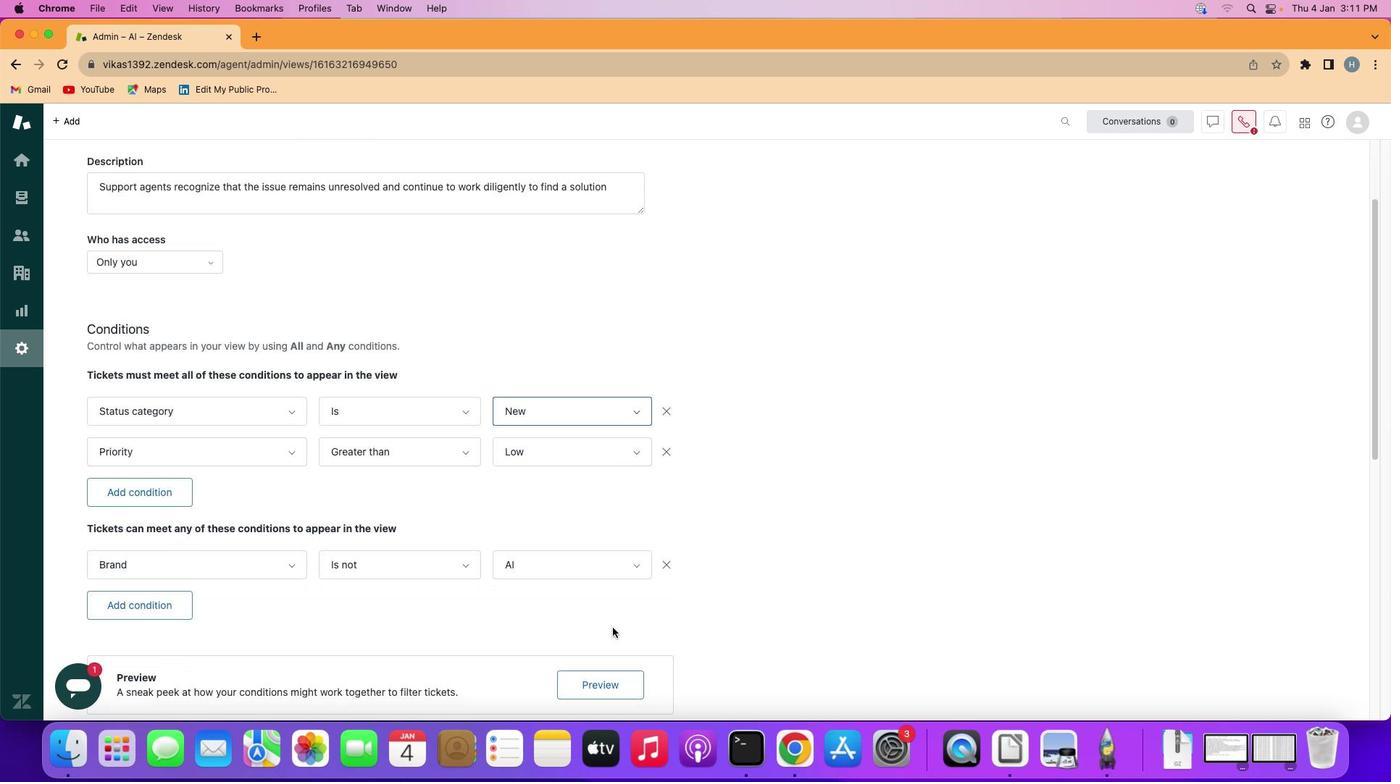 
Action: Mouse scrolled (607, 534) with delta (217, 577)
Screenshot: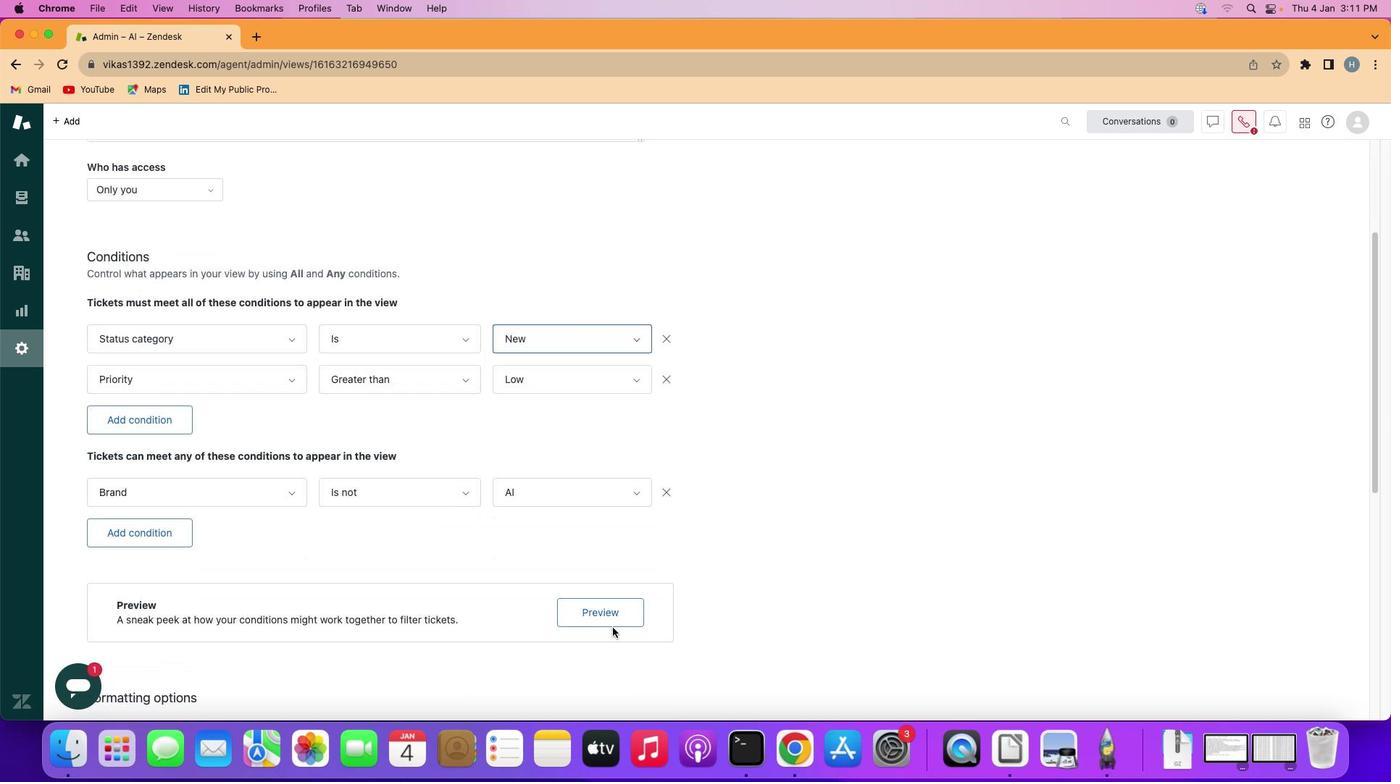 
Action: Mouse scrolled (607, 534) with delta (217, 576)
Screenshot: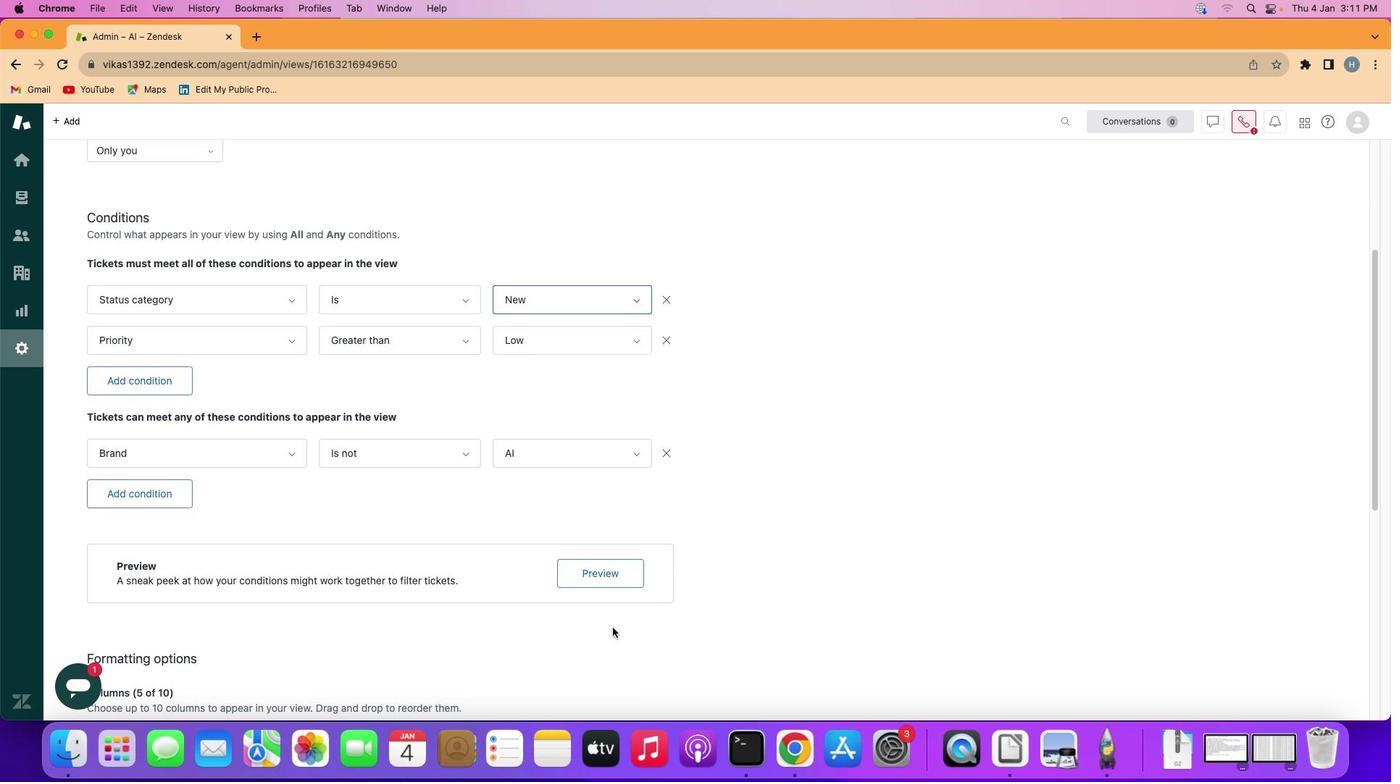 
Action: Mouse scrolled (607, 534) with delta (217, 576)
Screenshot: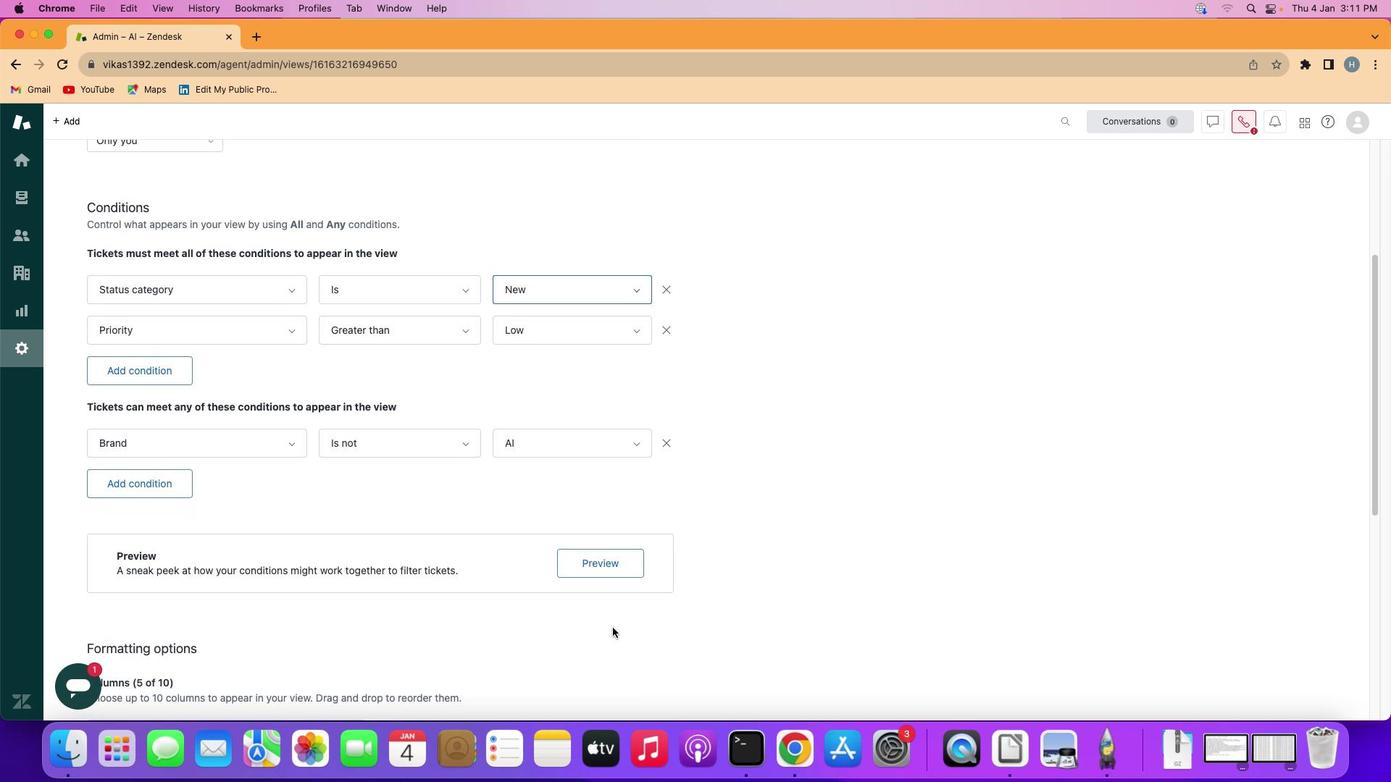 
Action: Mouse scrolled (607, 534) with delta (217, 576)
Screenshot: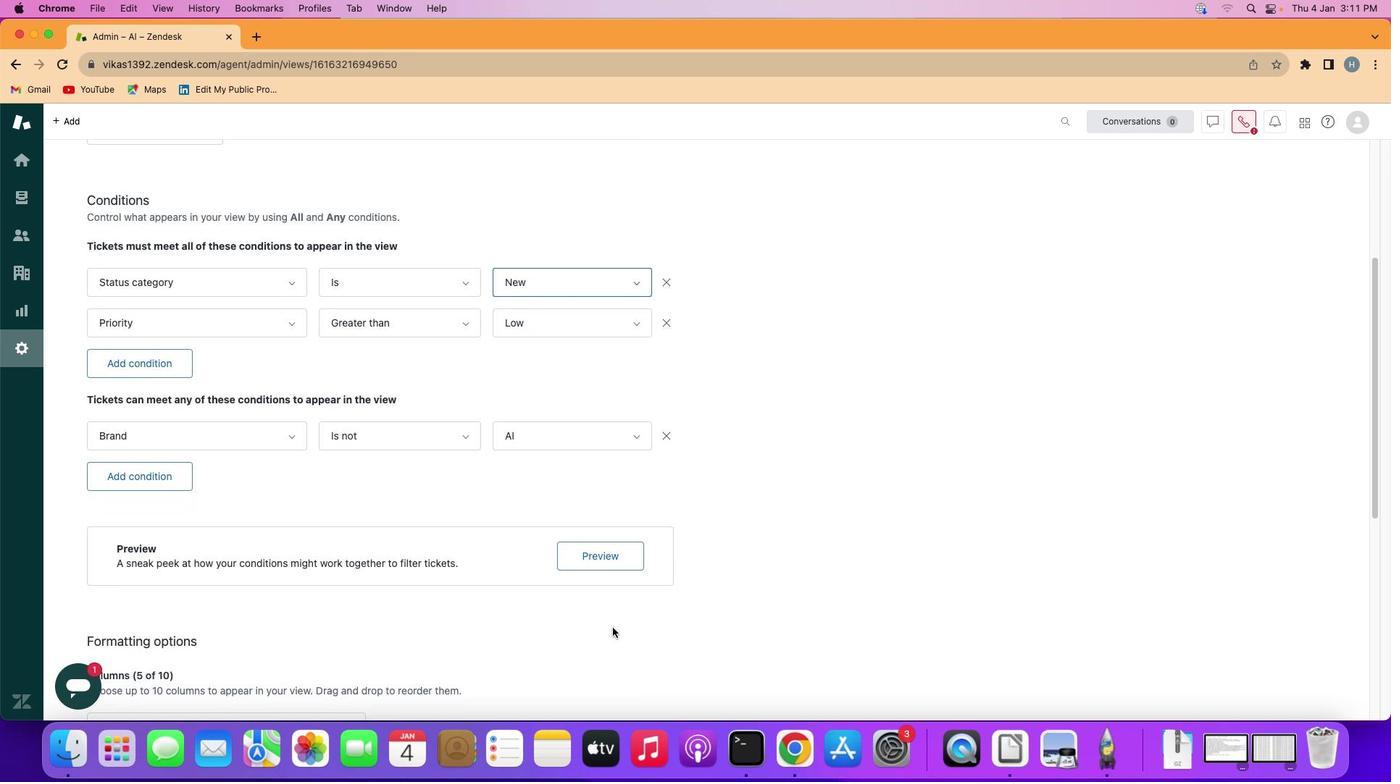 
Action: Mouse scrolled (607, 534) with delta (217, 576)
Screenshot: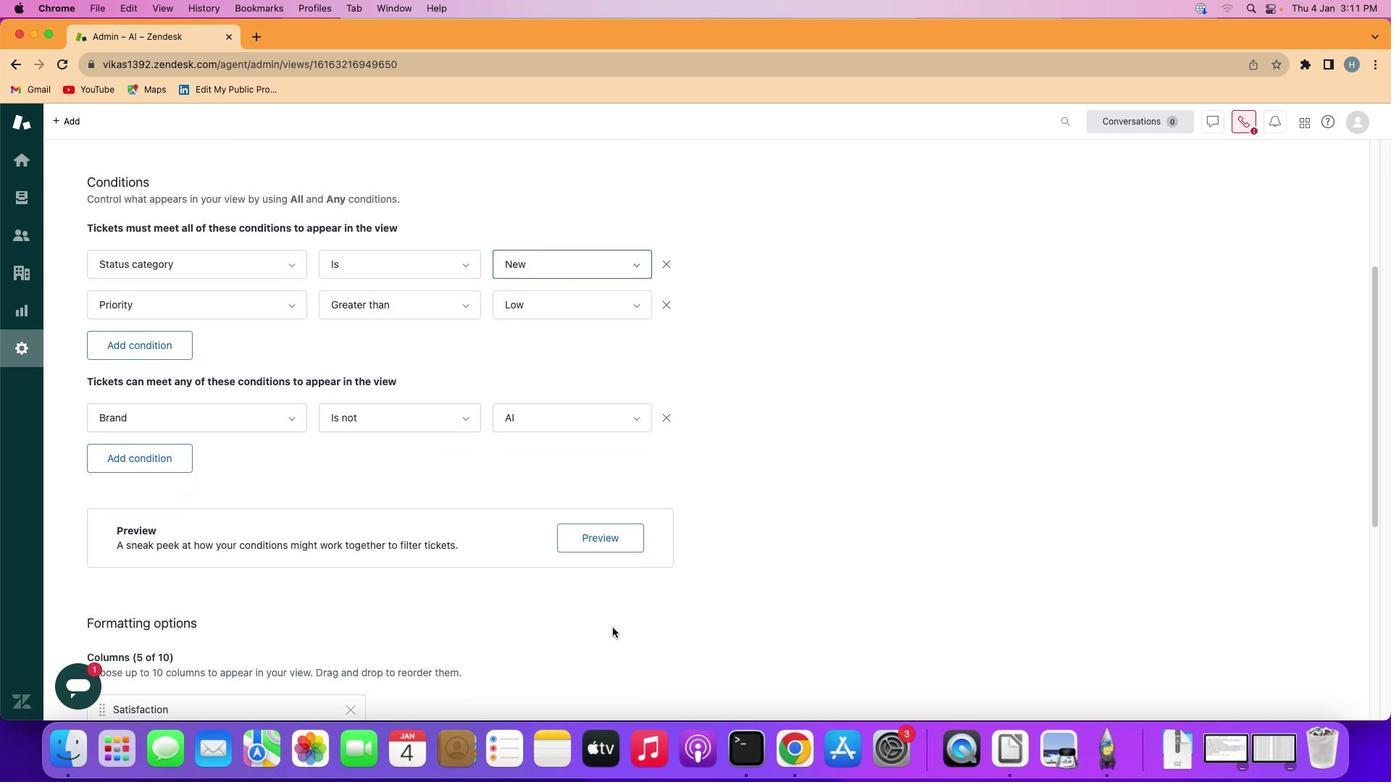 
Action: Mouse scrolled (607, 534) with delta (217, 577)
Screenshot: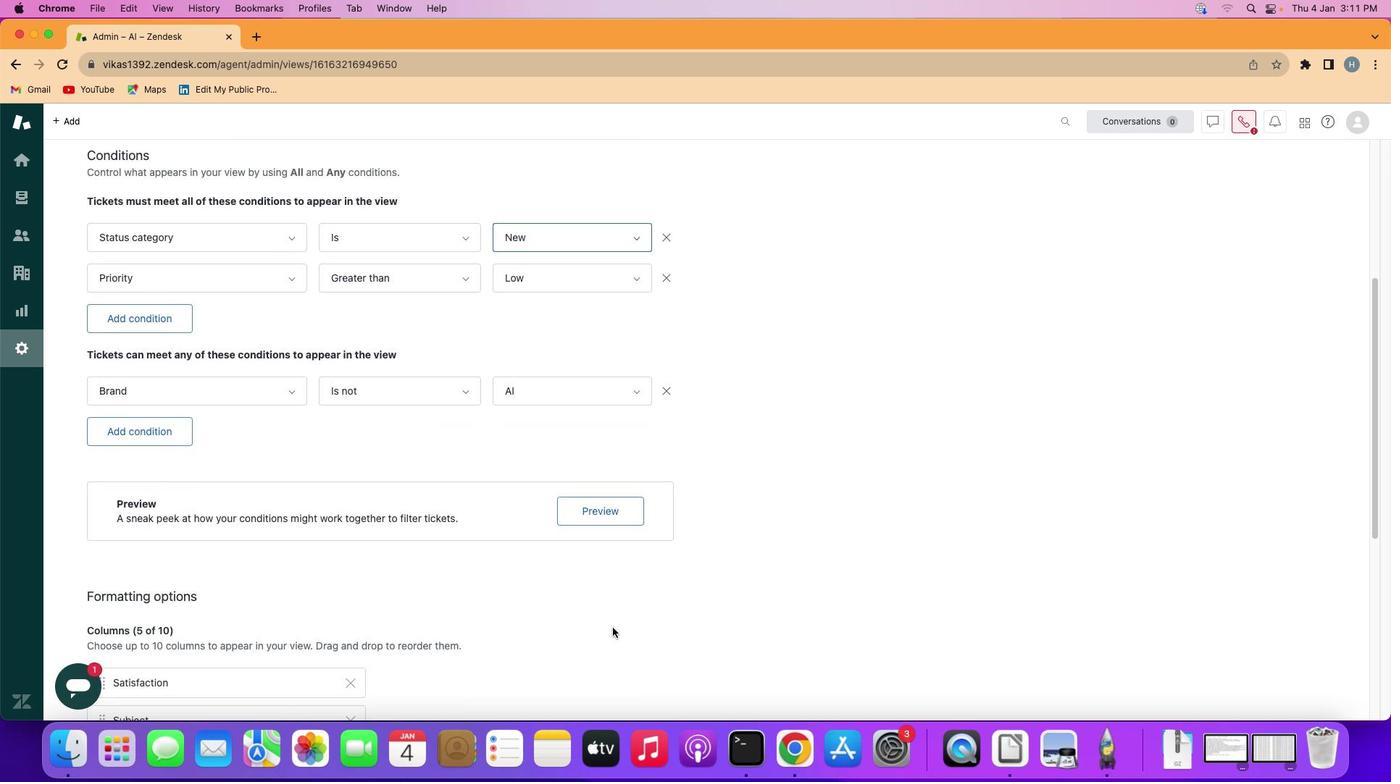 
Action: Mouse scrolled (607, 534) with delta (217, 576)
Screenshot: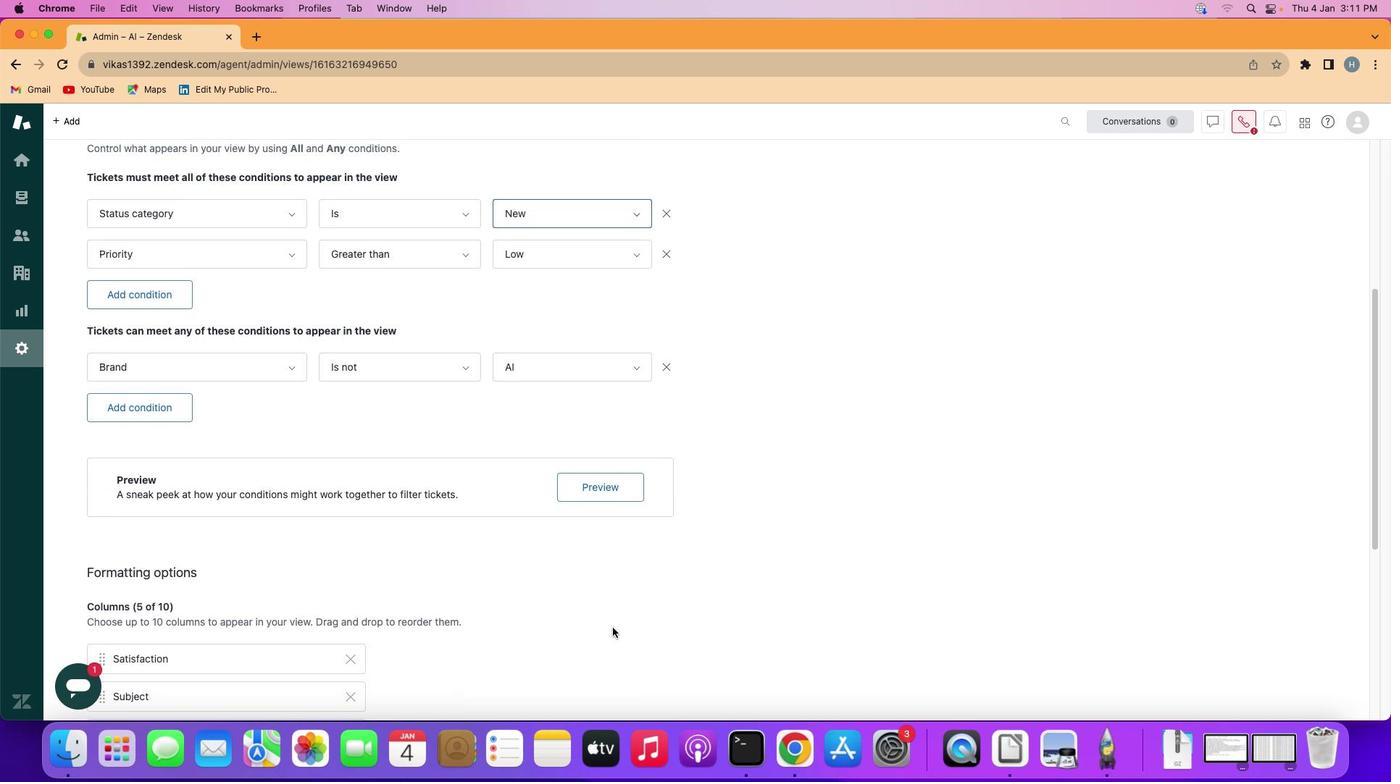 
Action: Mouse scrolled (607, 534) with delta (217, 576)
Screenshot: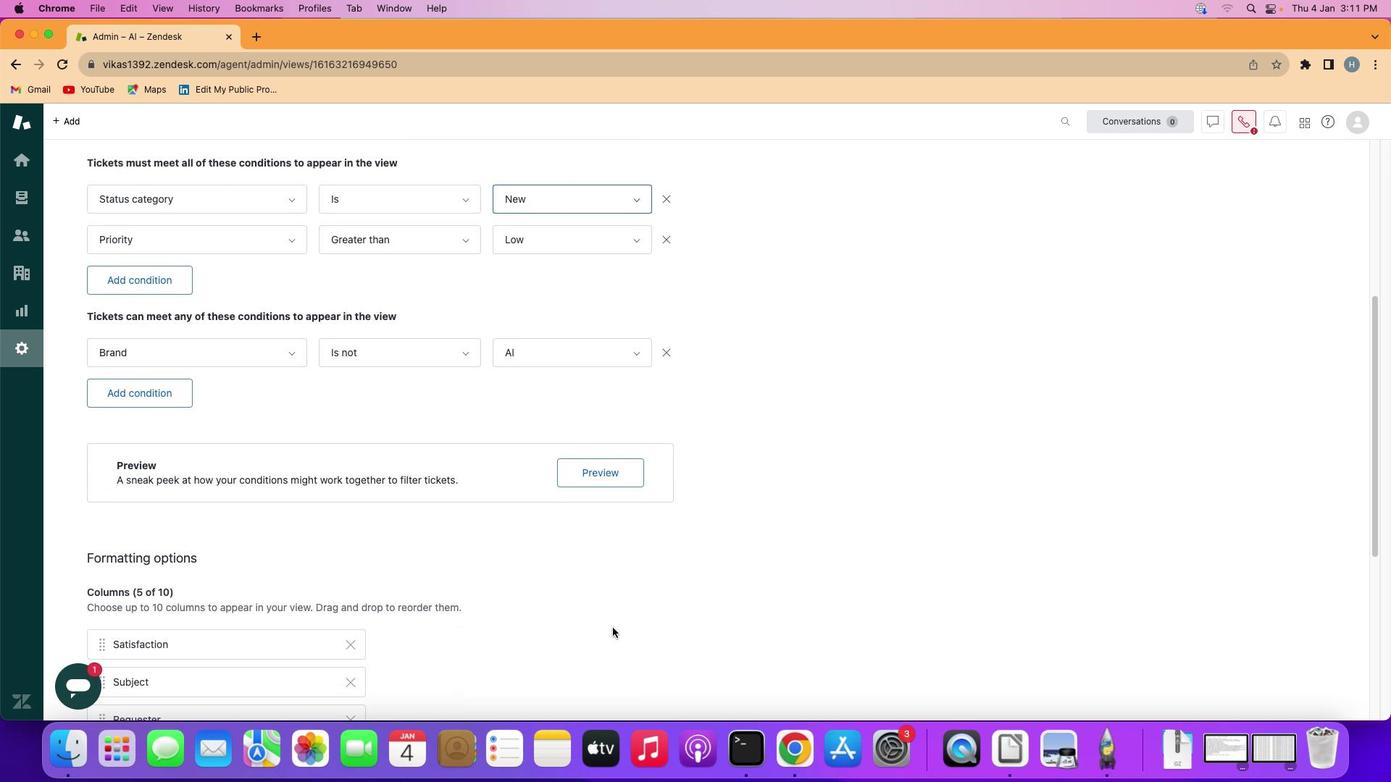 
Action: Mouse scrolled (607, 534) with delta (217, 576)
Screenshot: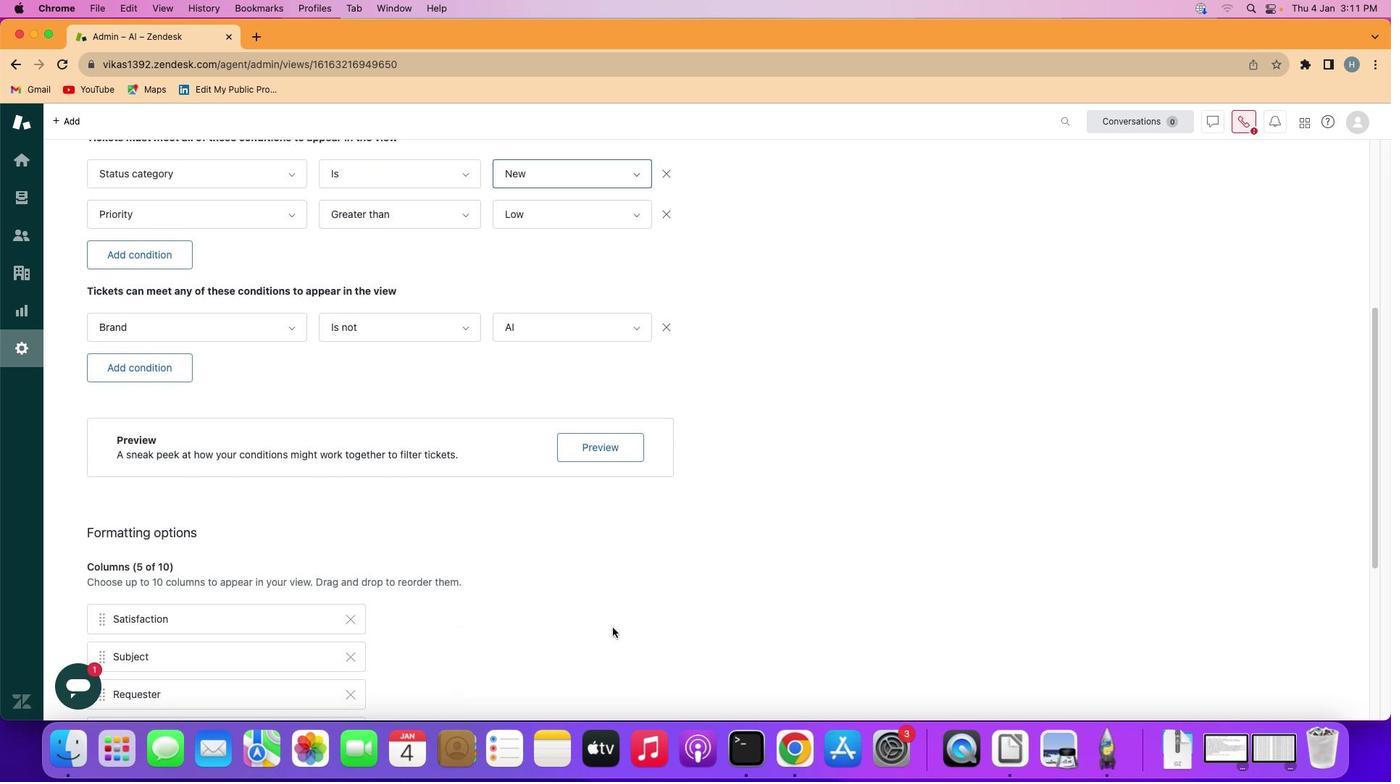 
Action: Mouse scrolled (607, 534) with delta (217, 577)
Screenshot: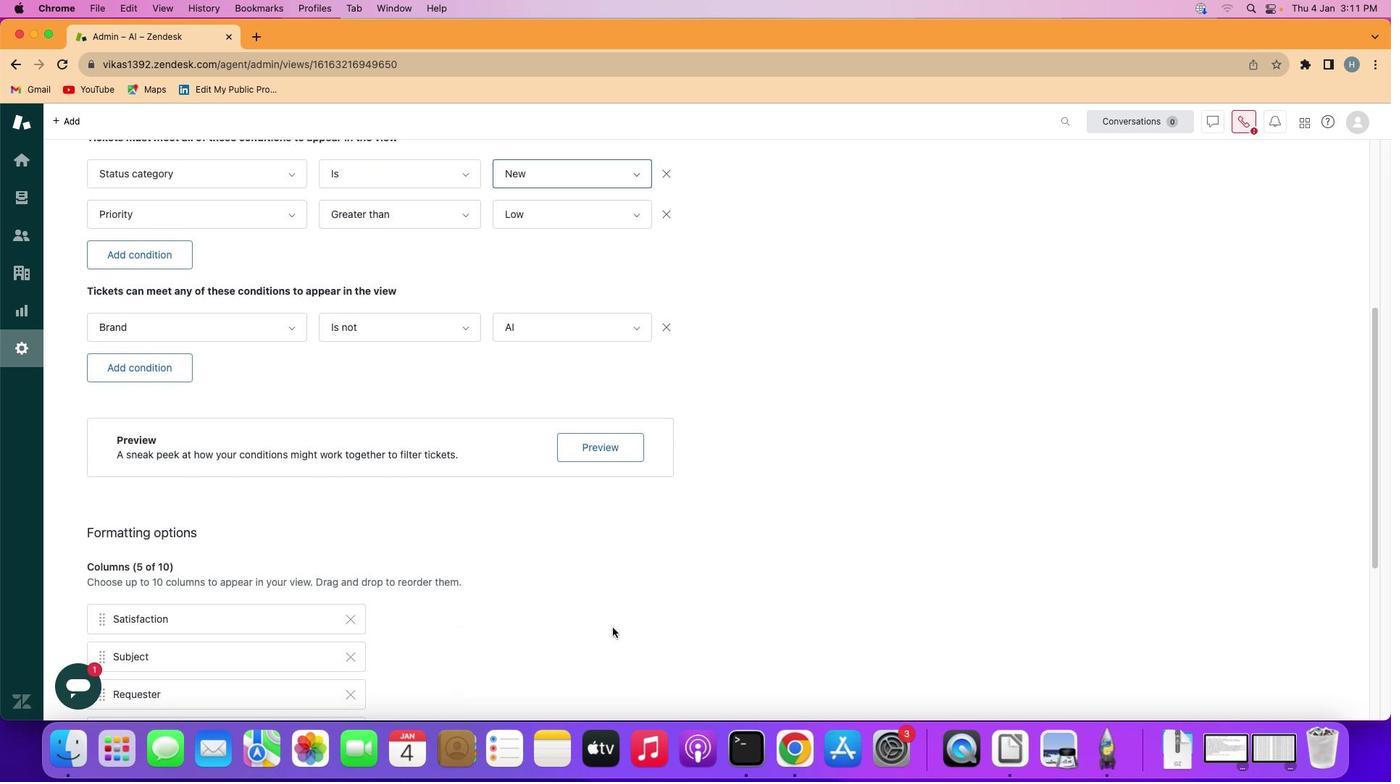 
Action: Mouse scrolled (607, 534) with delta (217, 576)
Screenshot: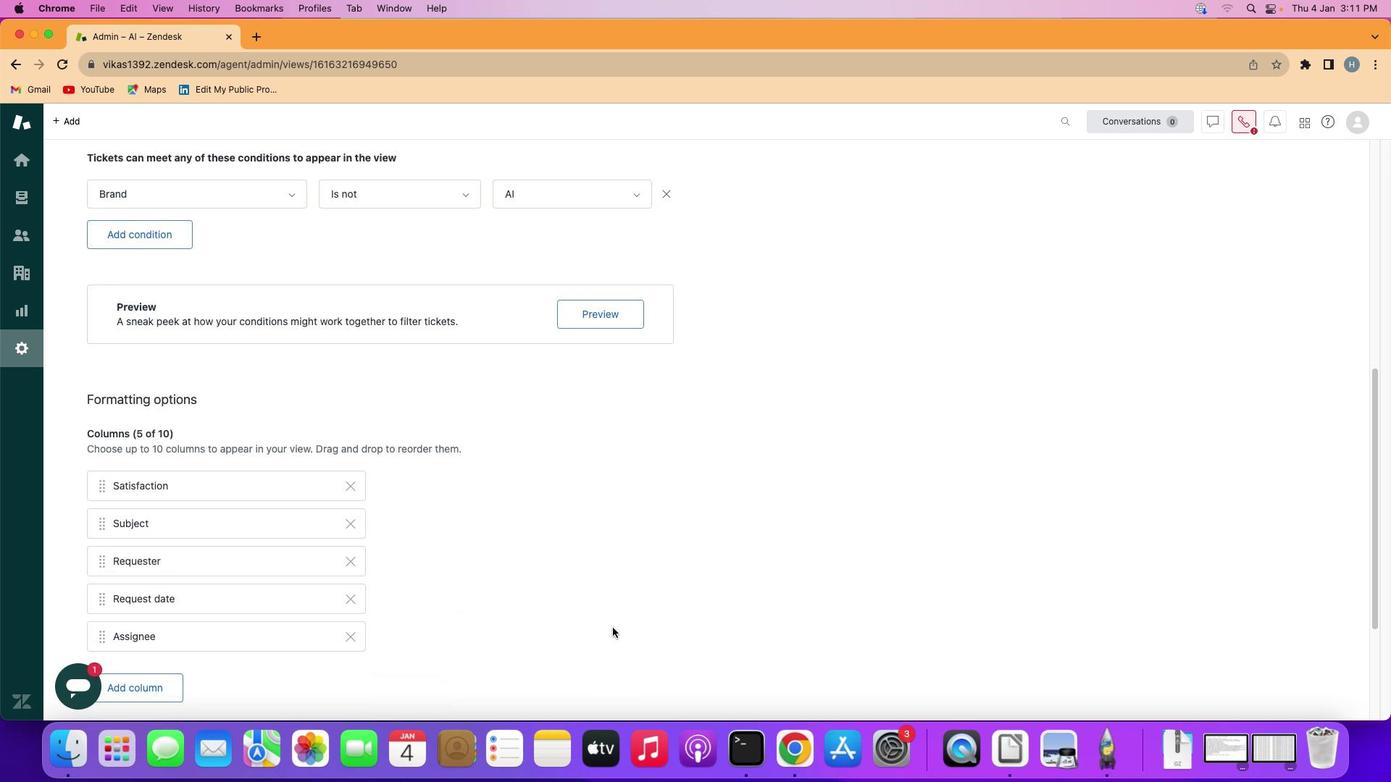 
Action: Mouse scrolled (607, 534) with delta (217, 577)
Screenshot: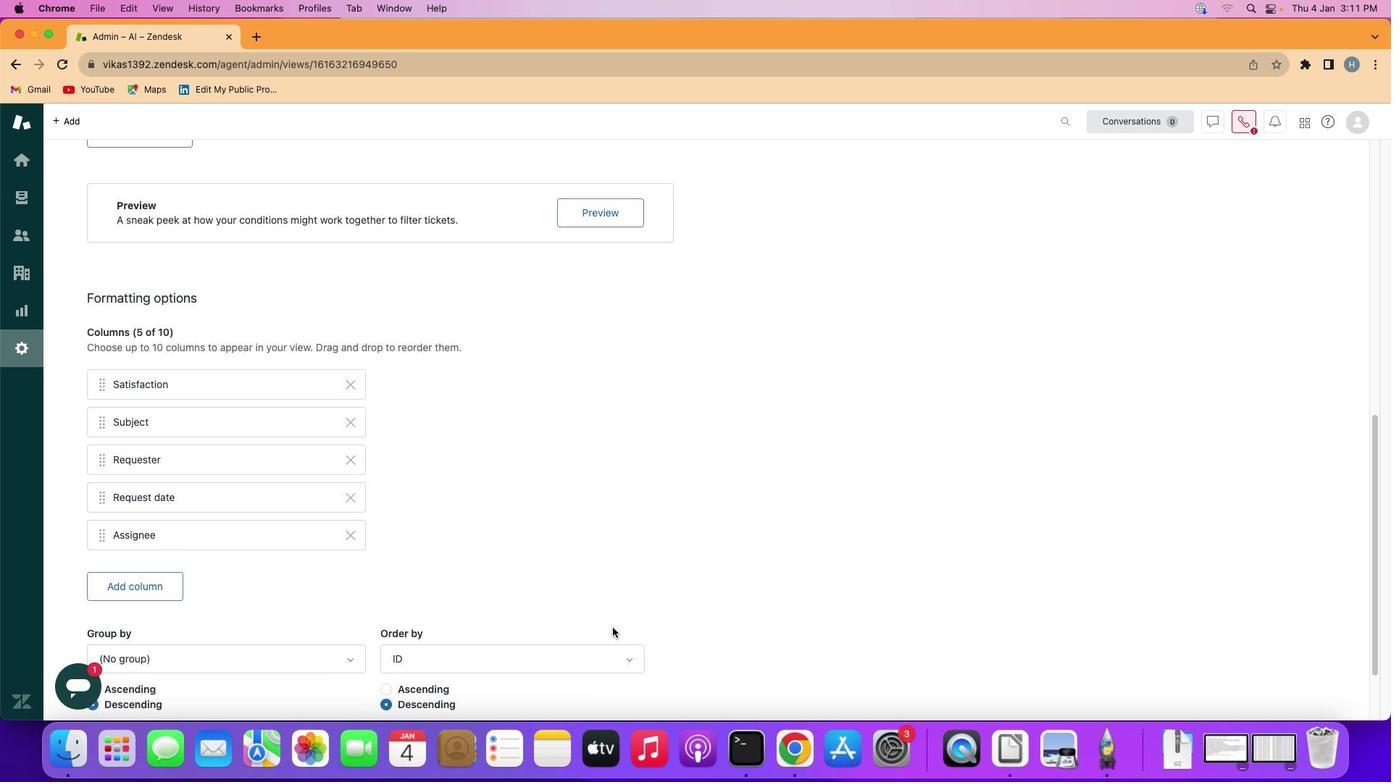 
Action: Mouse scrolled (607, 534) with delta (217, 576)
Screenshot: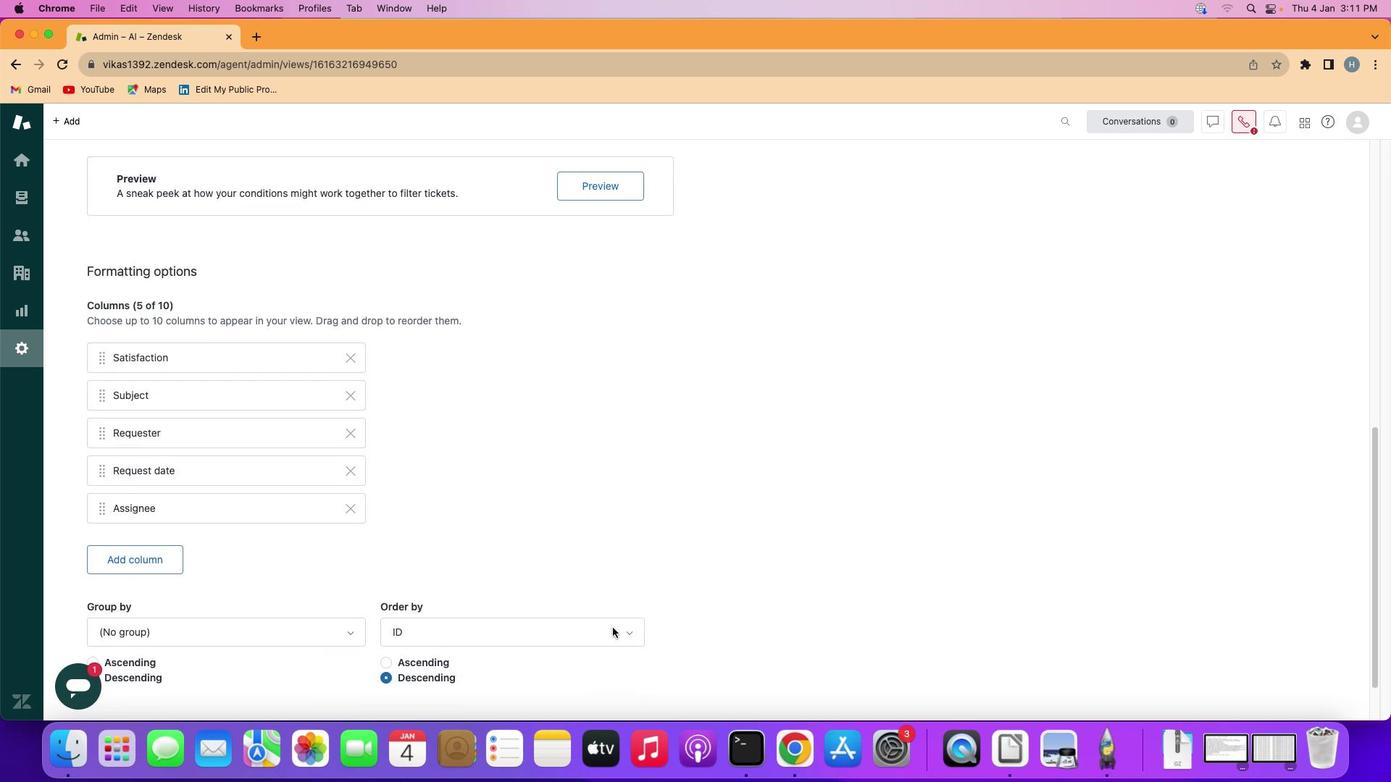 
Action: Mouse scrolled (607, 534) with delta (217, 576)
Screenshot: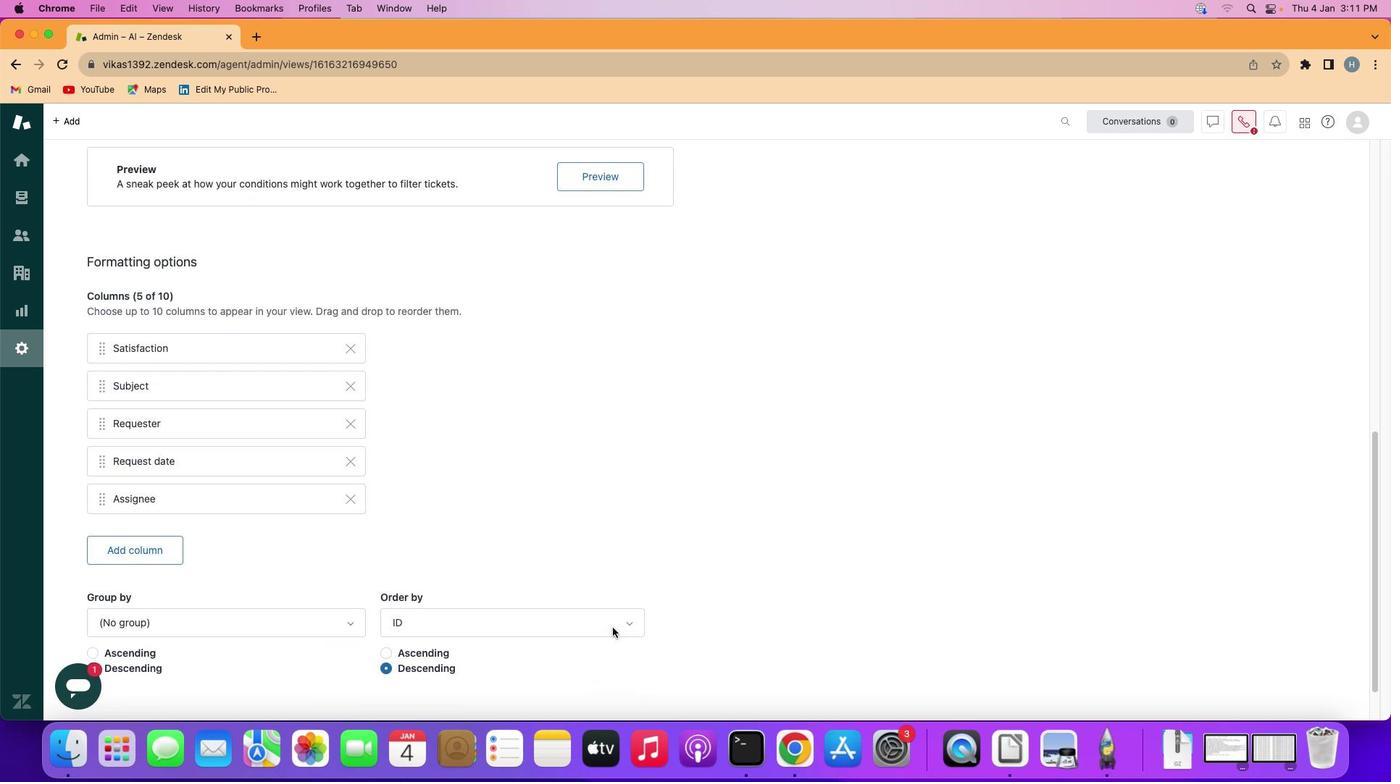 
Action: Mouse scrolled (607, 534) with delta (217, 576)
Screenshot: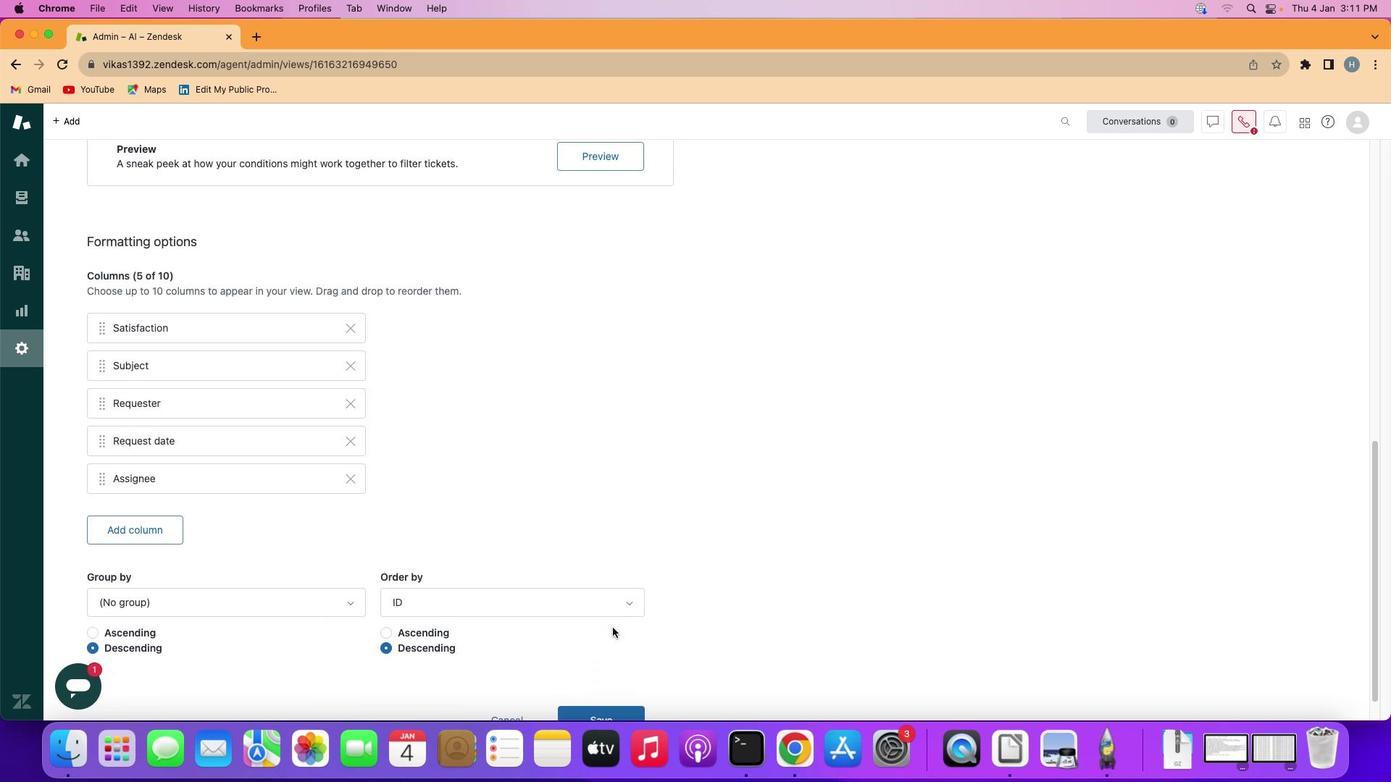 
Action: Mouse scrolled (607, 534) with delta (217, 577)
Screenshot: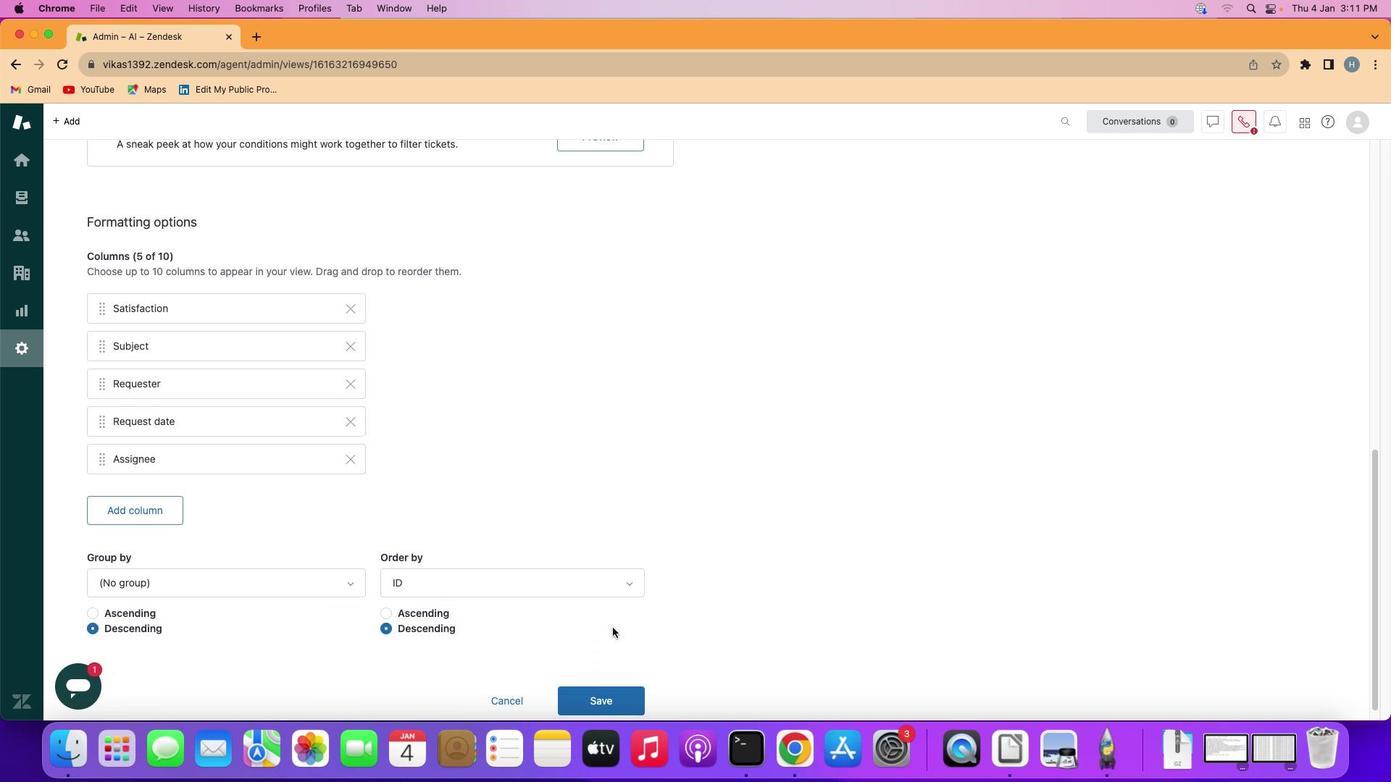 
Action: Mouse scrolled (607, 534) with delta (217, 577)
Screenshot: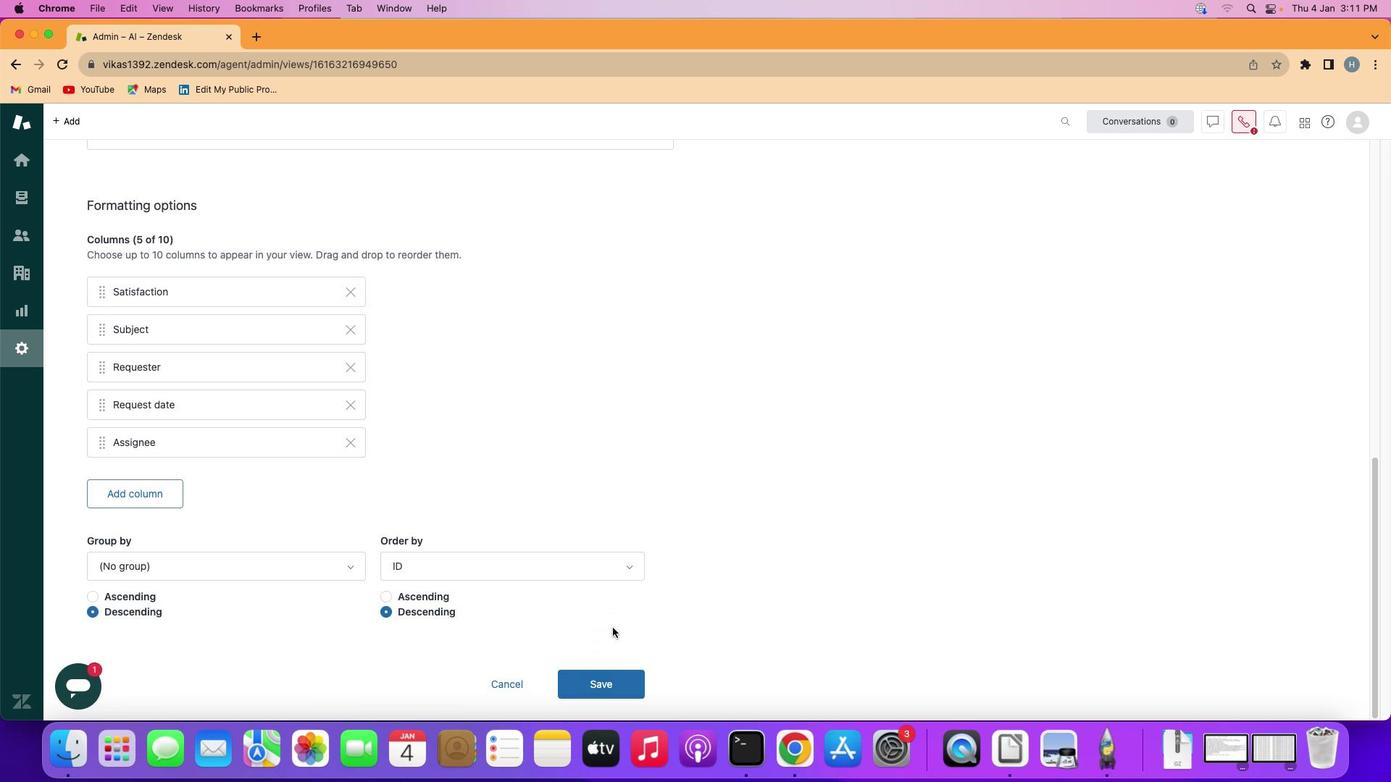 
Action: Mouse scrolled (607, 534) with delta (217, 576)
Screenshot: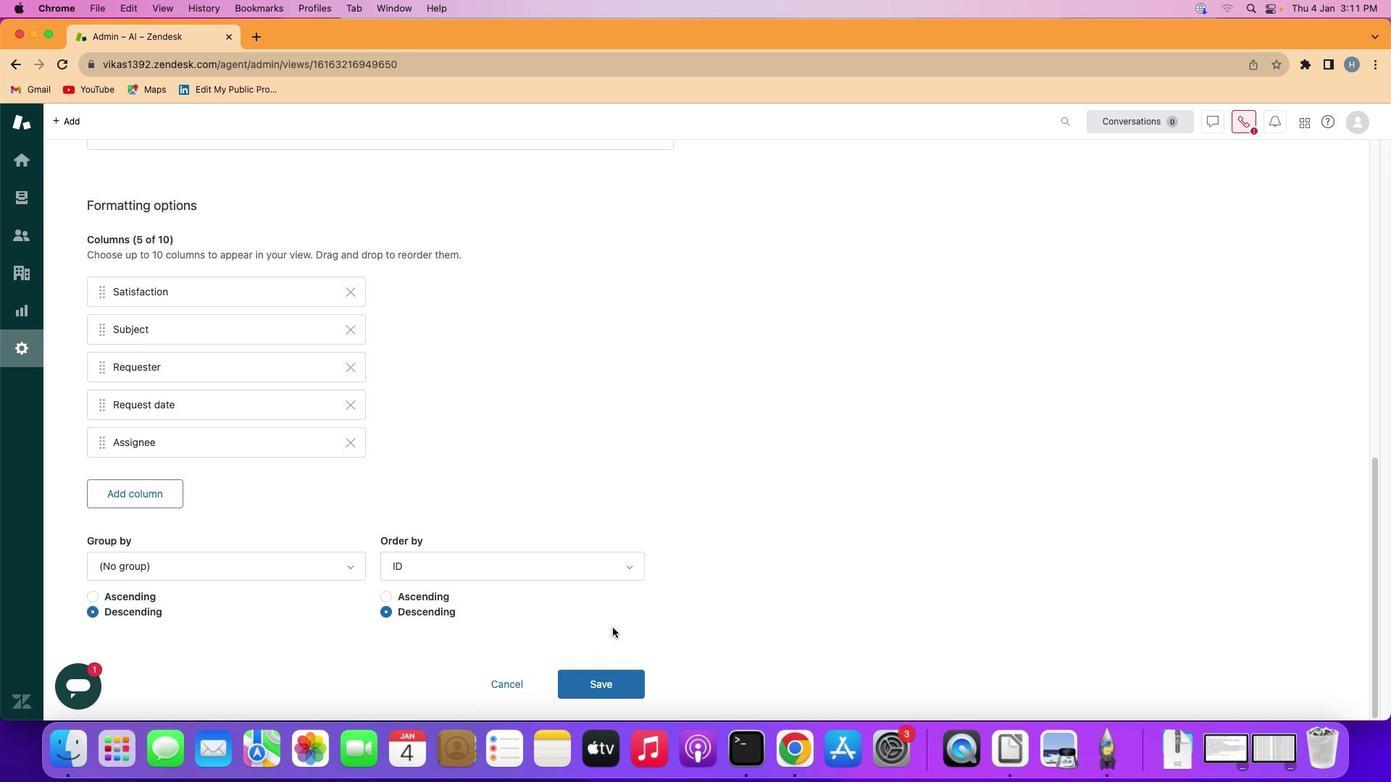 
Action: Mouse scrolled (607, 534) with delta (217, 576)
Screenshot: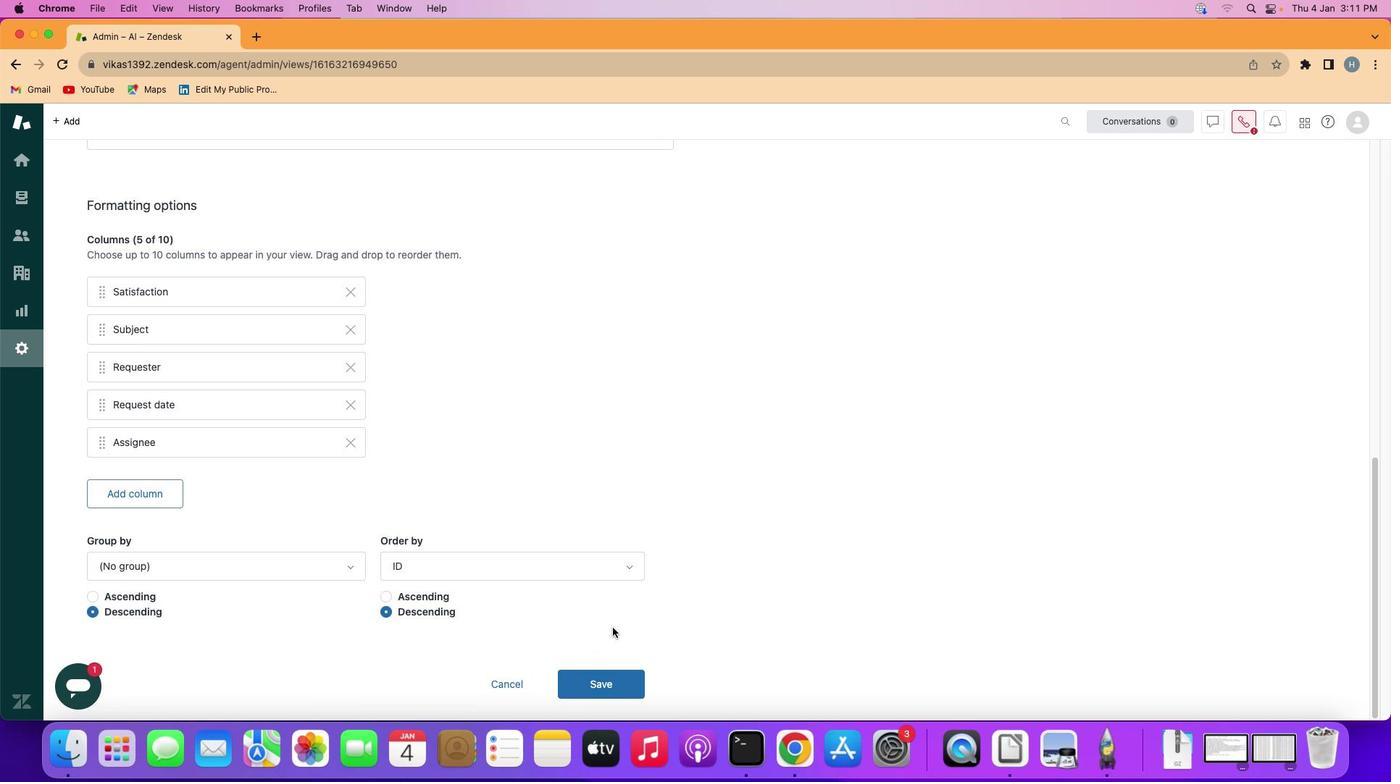 
Action: Mouse scrolled (607, 534) with delta (217, 577)
Screenshot: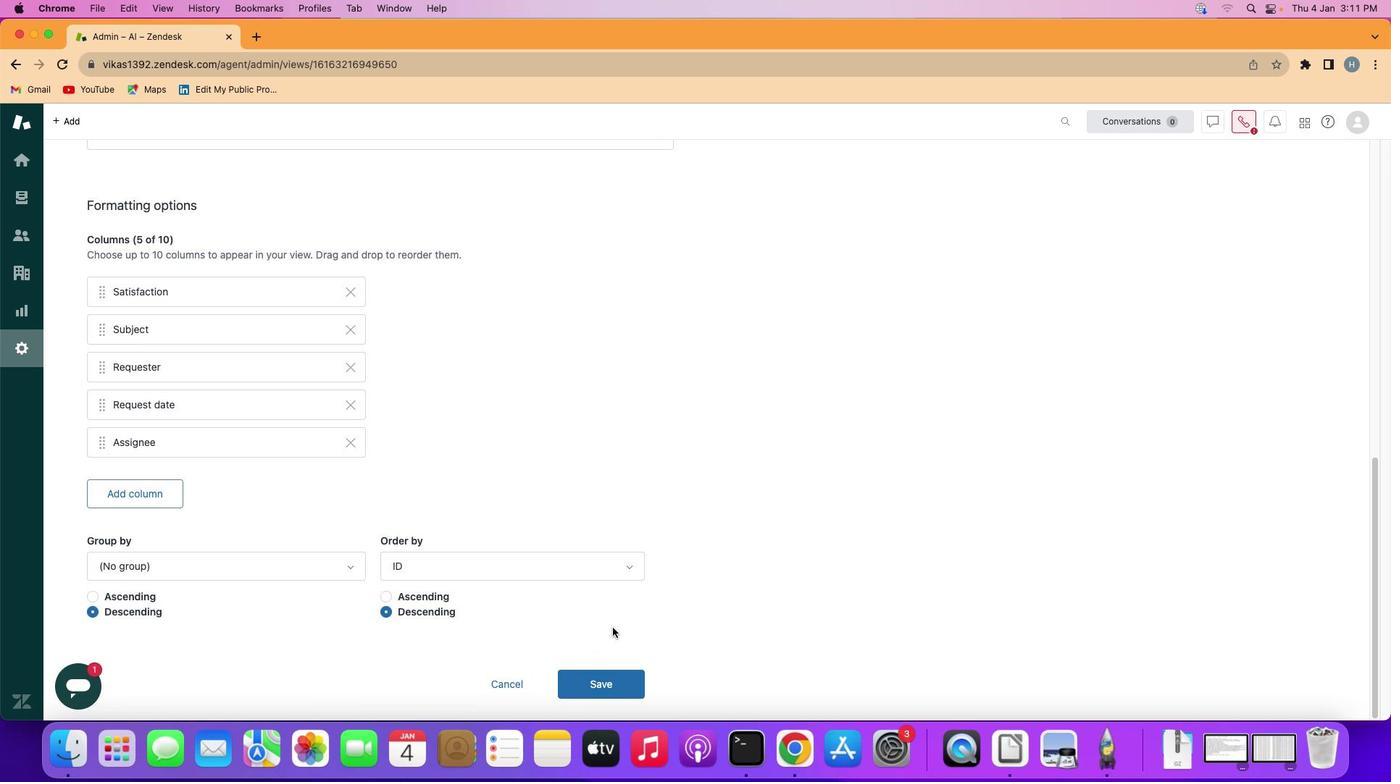 
Action: Mouse scrolled (607, 534) with delta (217, 577)
Screenshot: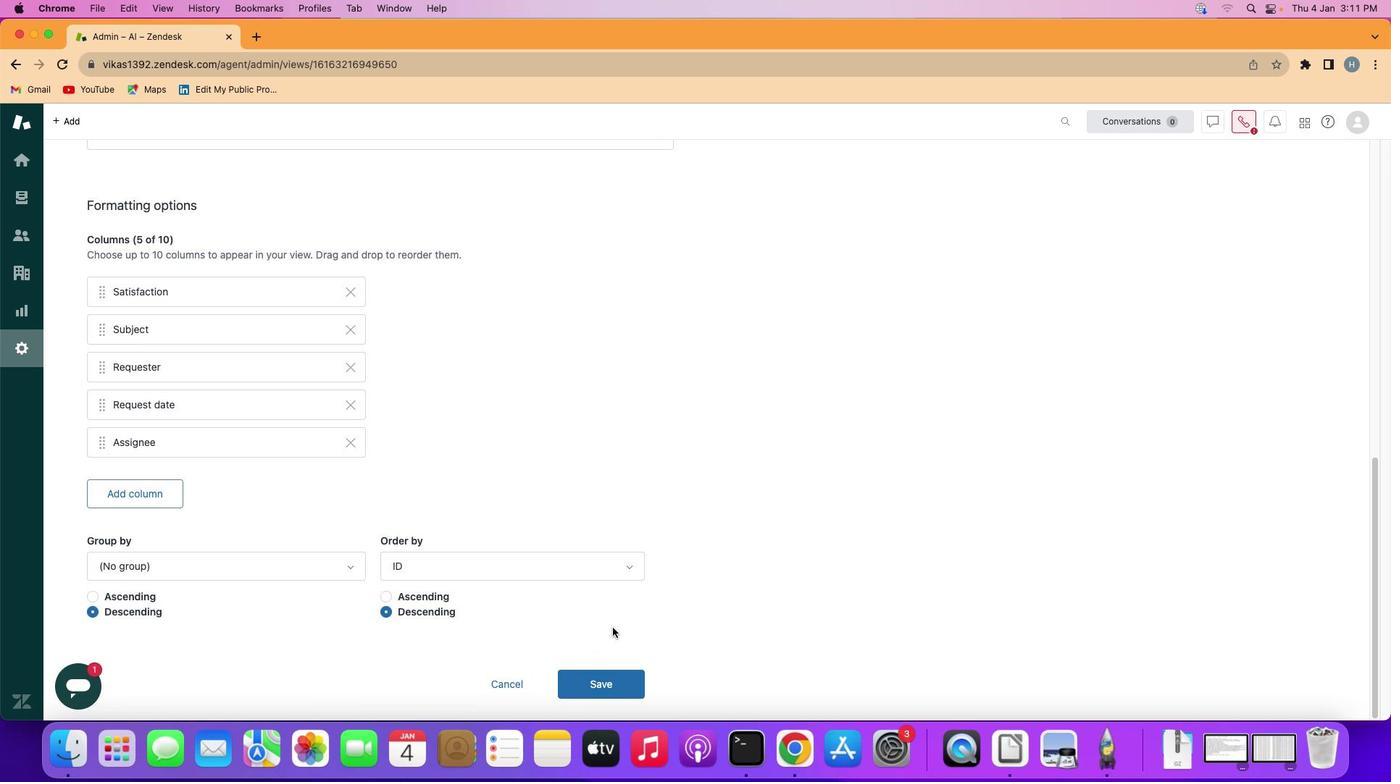
Action: Mouse moved to (598, 531)
Screenshot: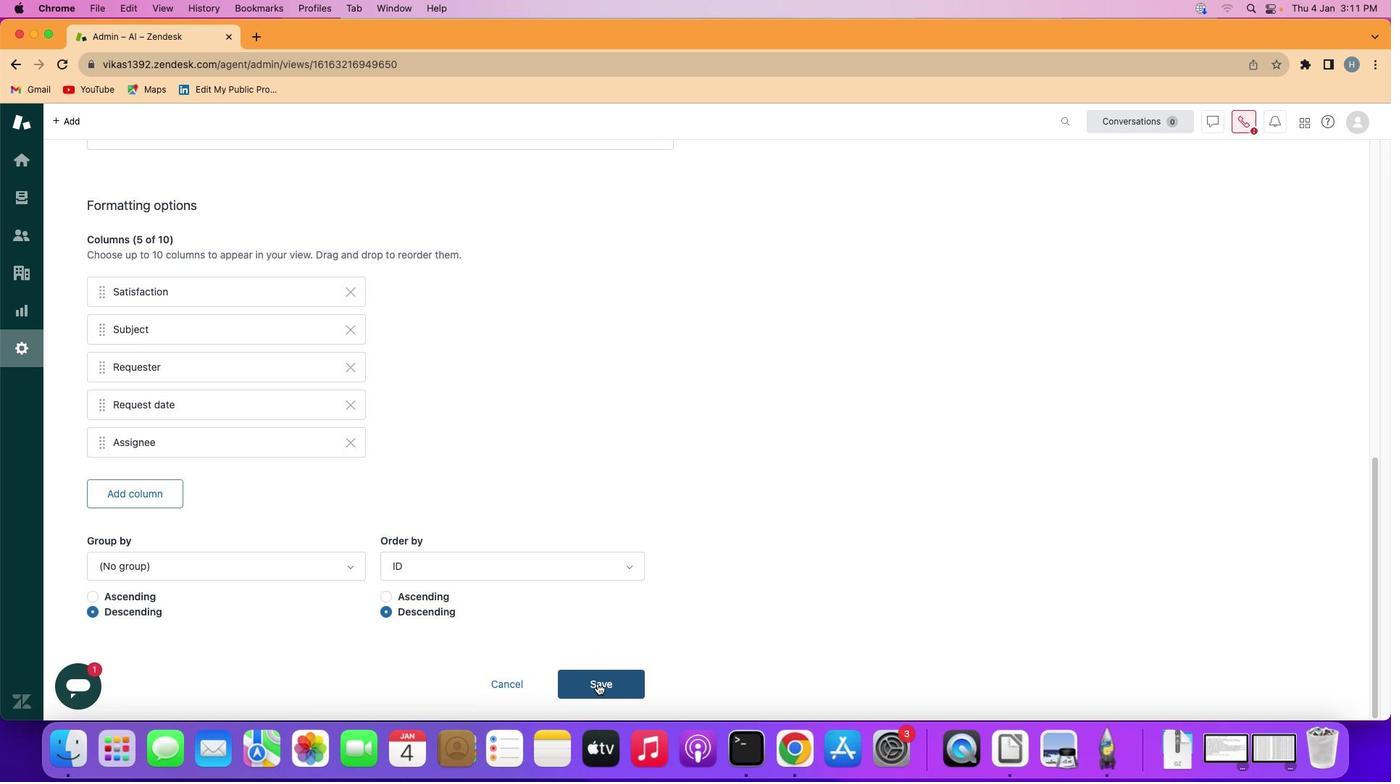
Action: Mouse pressed left at (598, 531)
Screenshot: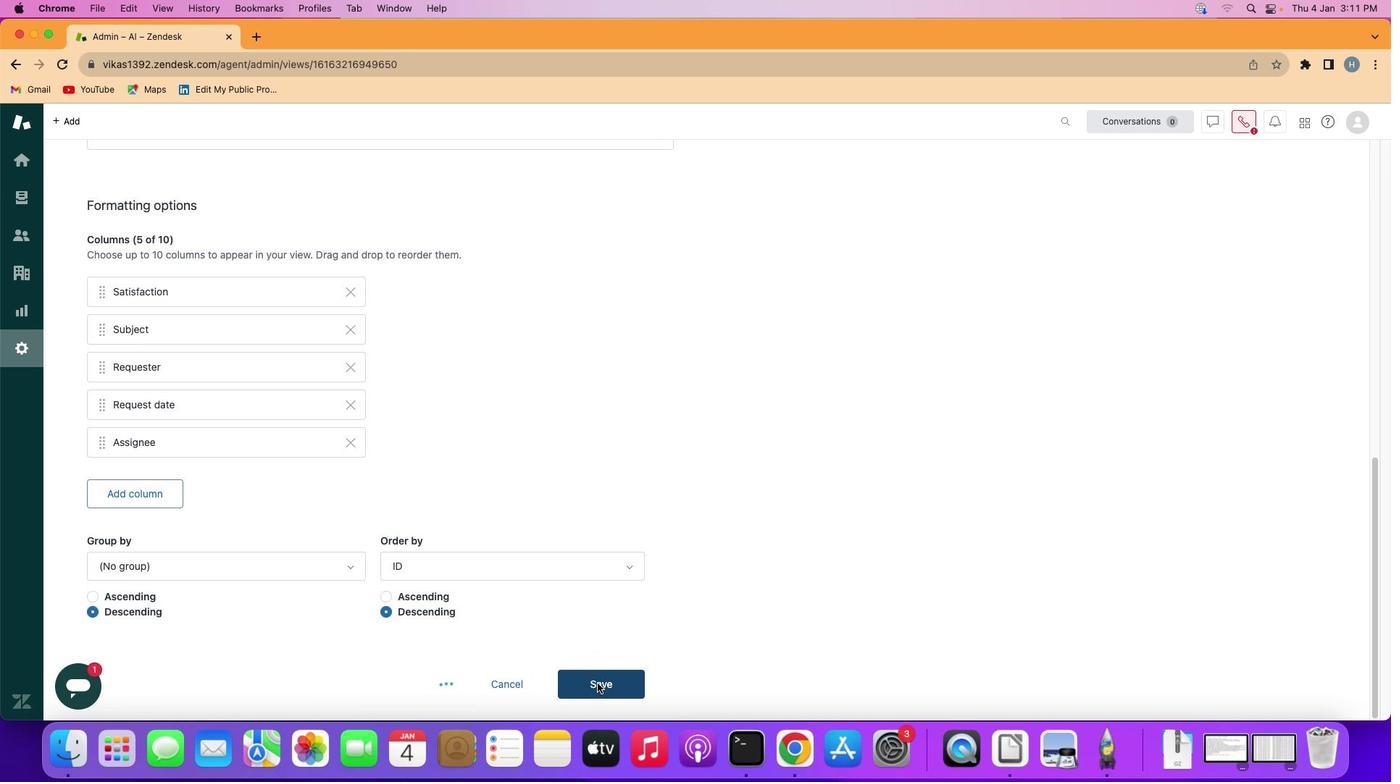 
Action: Mouse moved to (623, 547)
Screenshot: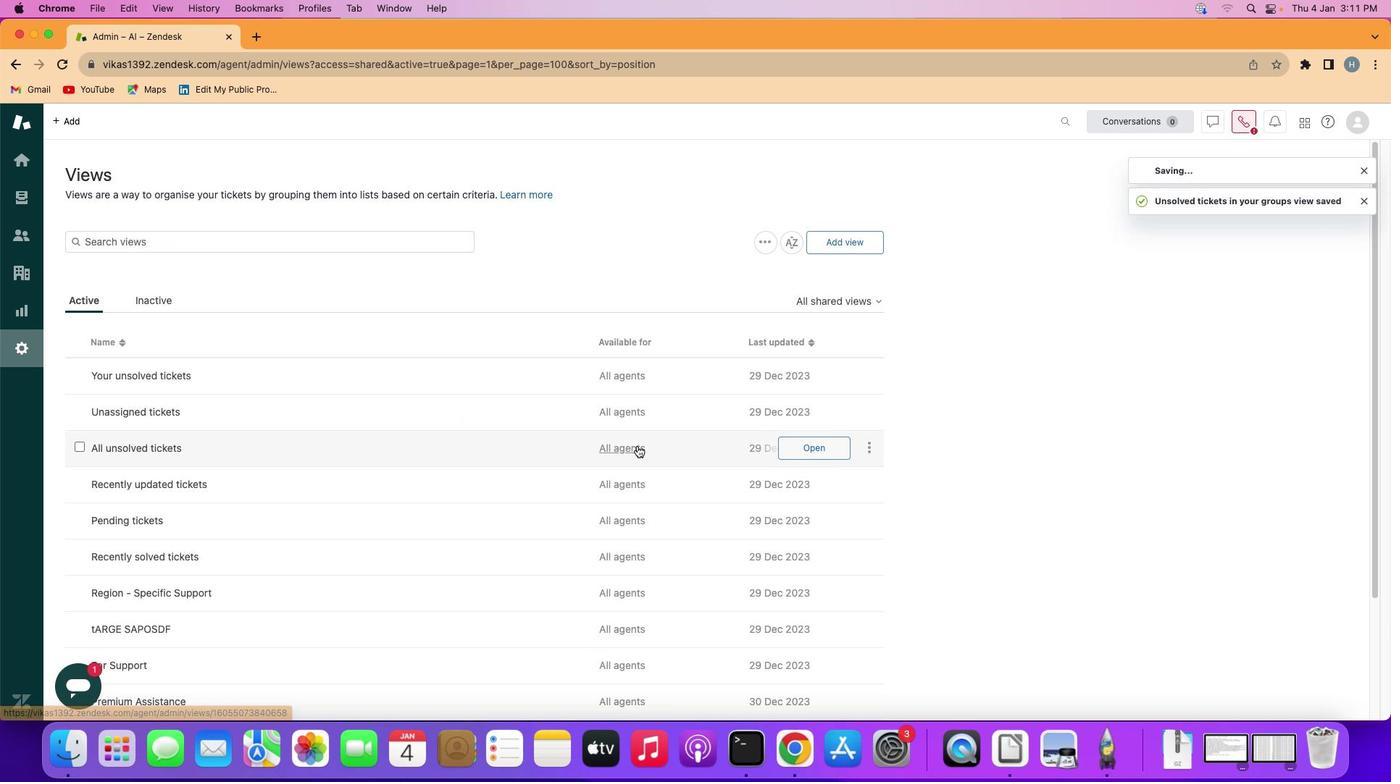 
